 Task: Add Megafood Men 55+ Multivitamin to the cart.
Action: Mouse moved to (326, 178)
Screenshot: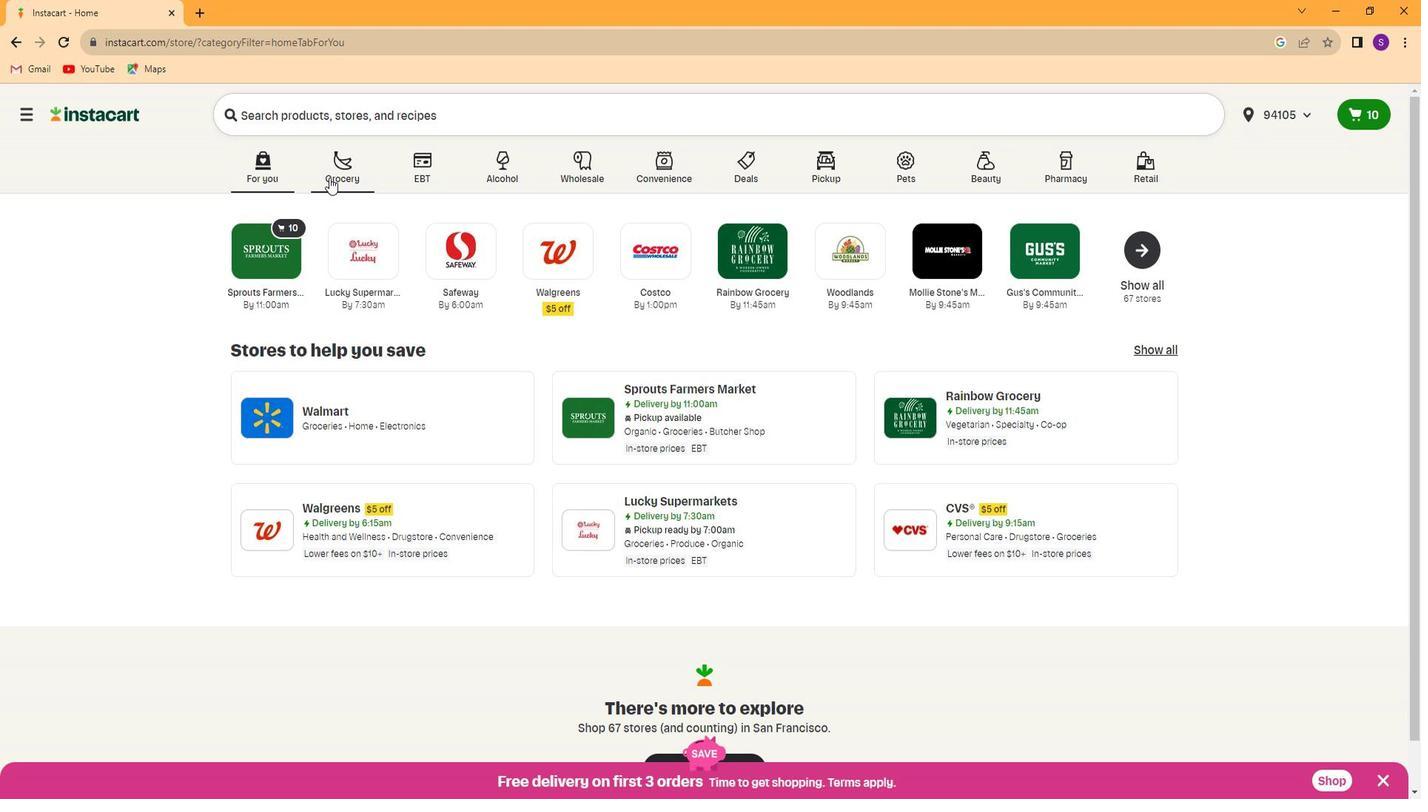 
Action: Mouse pressed left at (326, 178)
Screenshot: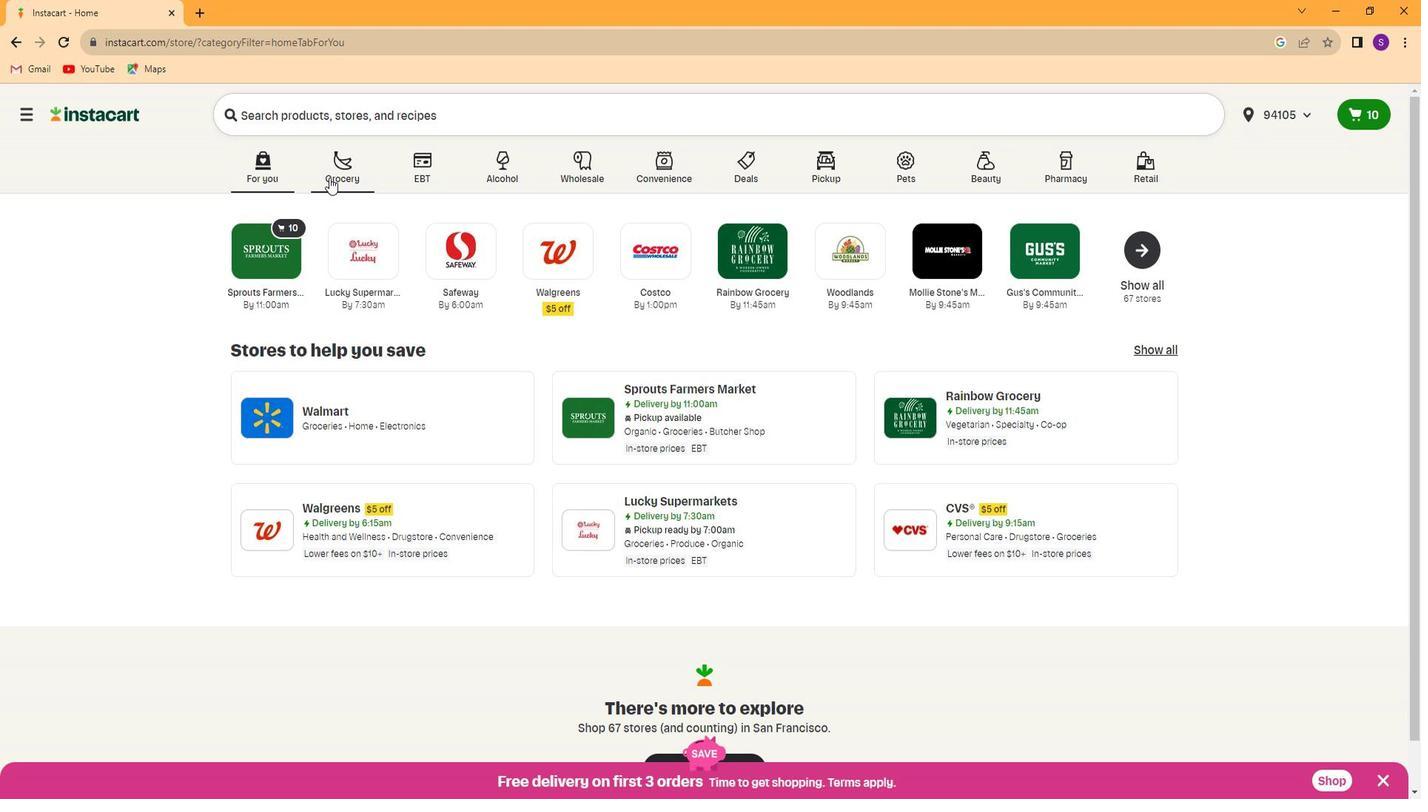 
Action: Mouse moved to (1013, 263)
Screenshot: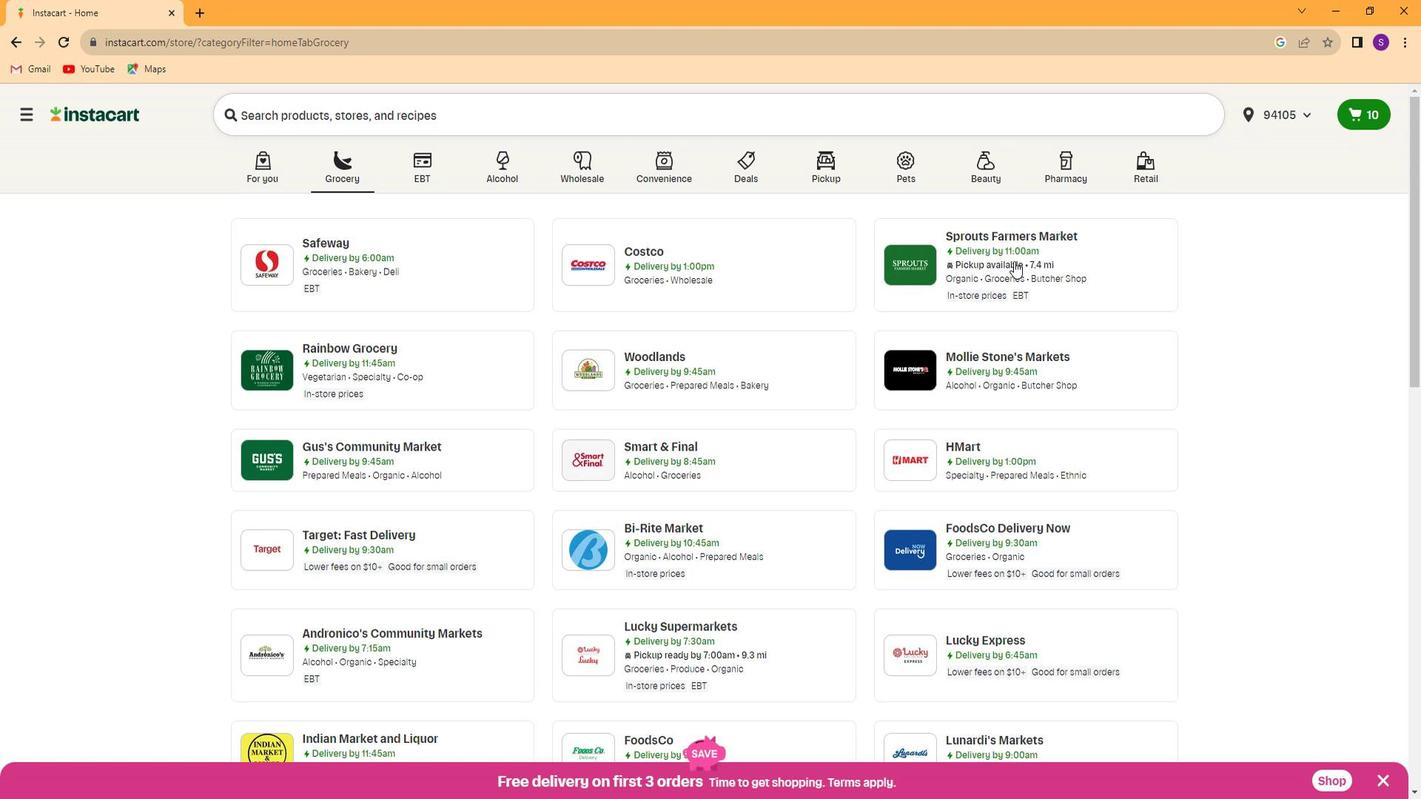 
Action: Mouse pressed left at (1013, 263)
Screenshot: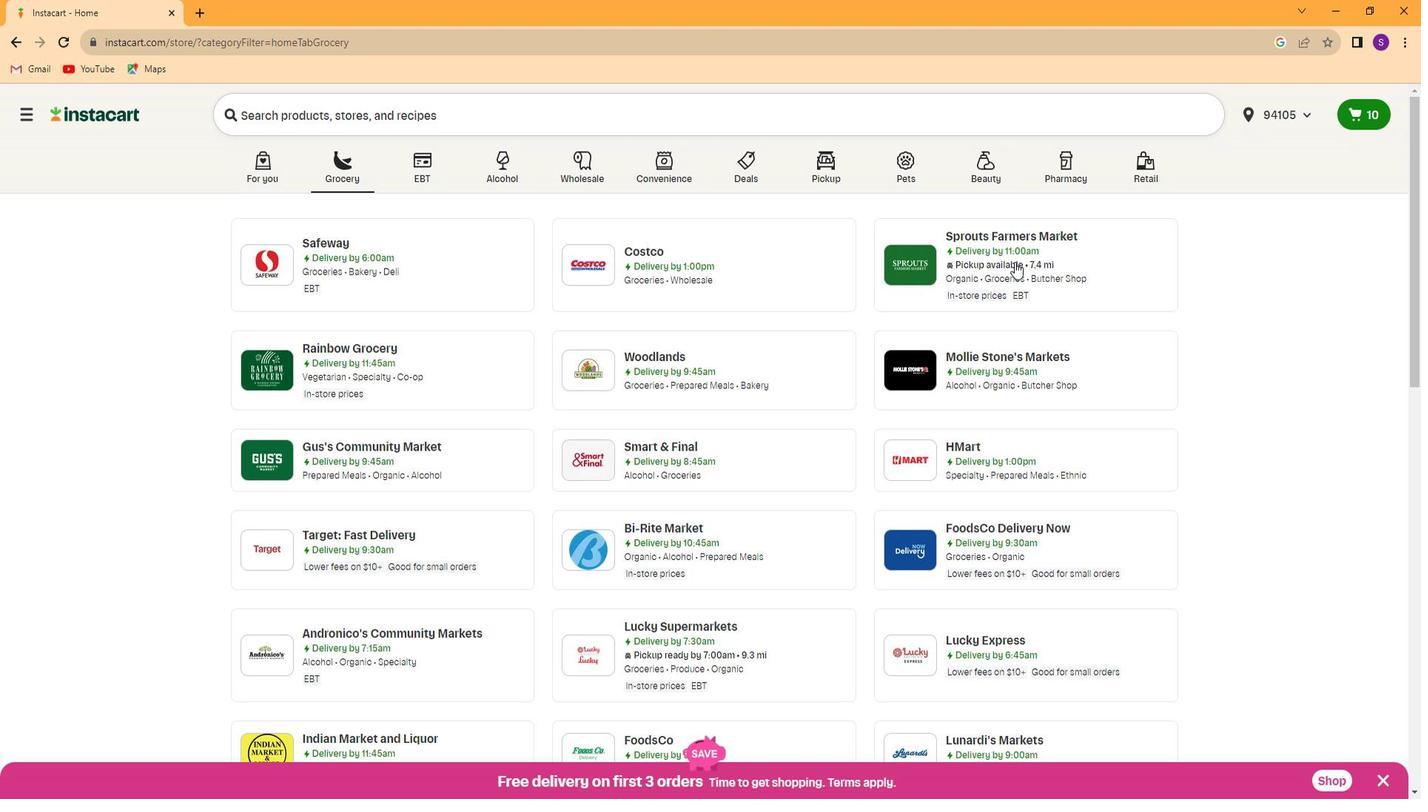 
Action: Mouse moved to (70, 596)
Screenshot: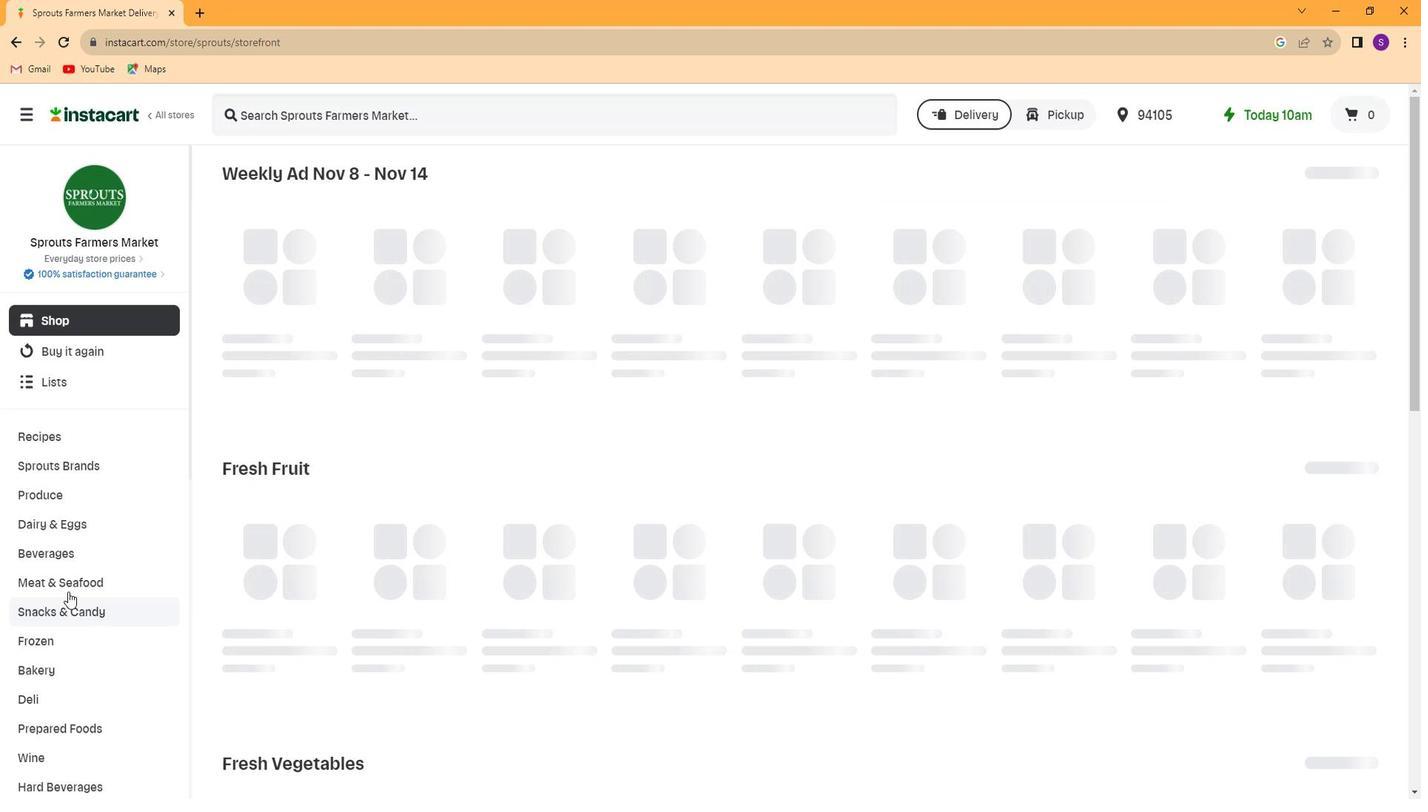 
Action: Mouse scrolled (70, 596) with delta (0, 0)
Screenshot: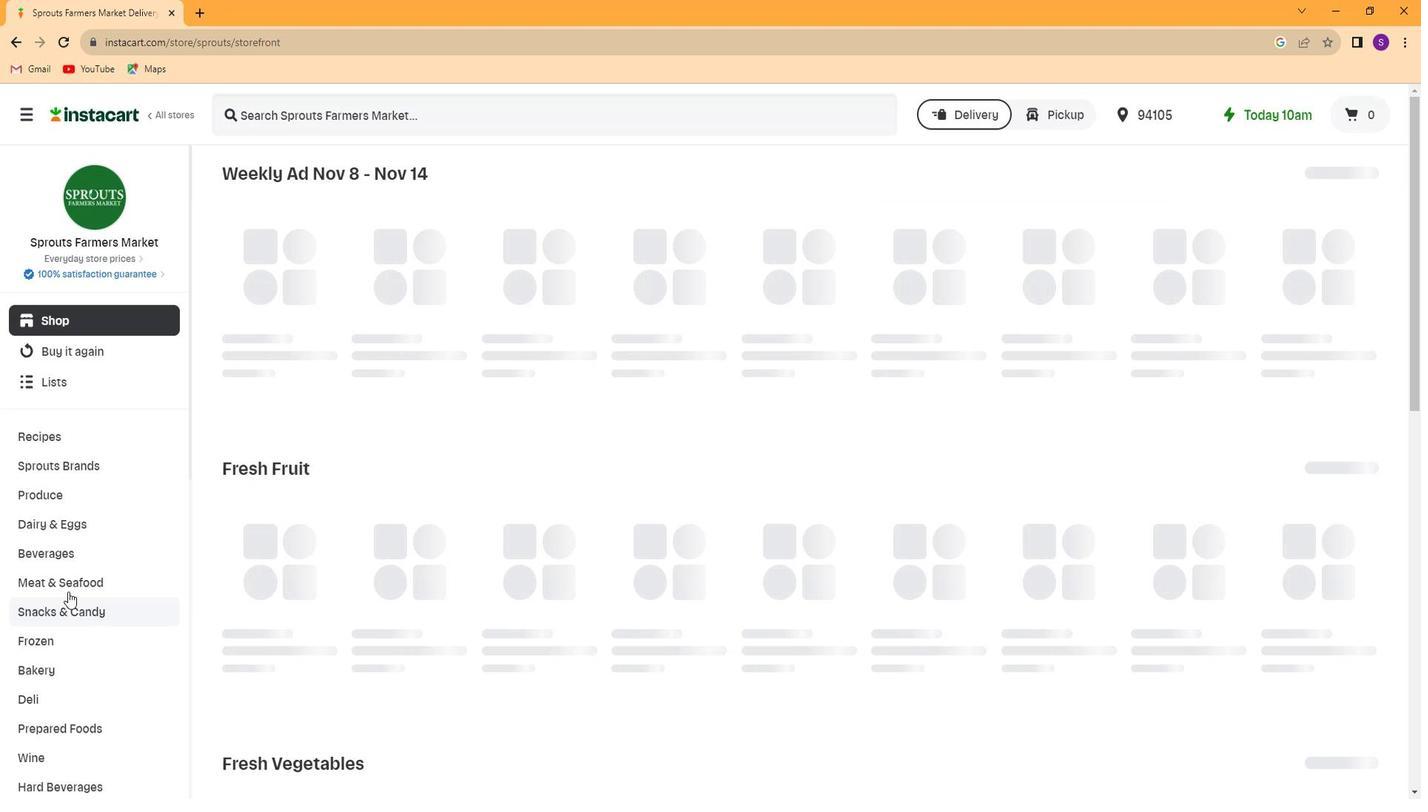 
Action: Mouse moved to (45, 589)
Screenshot: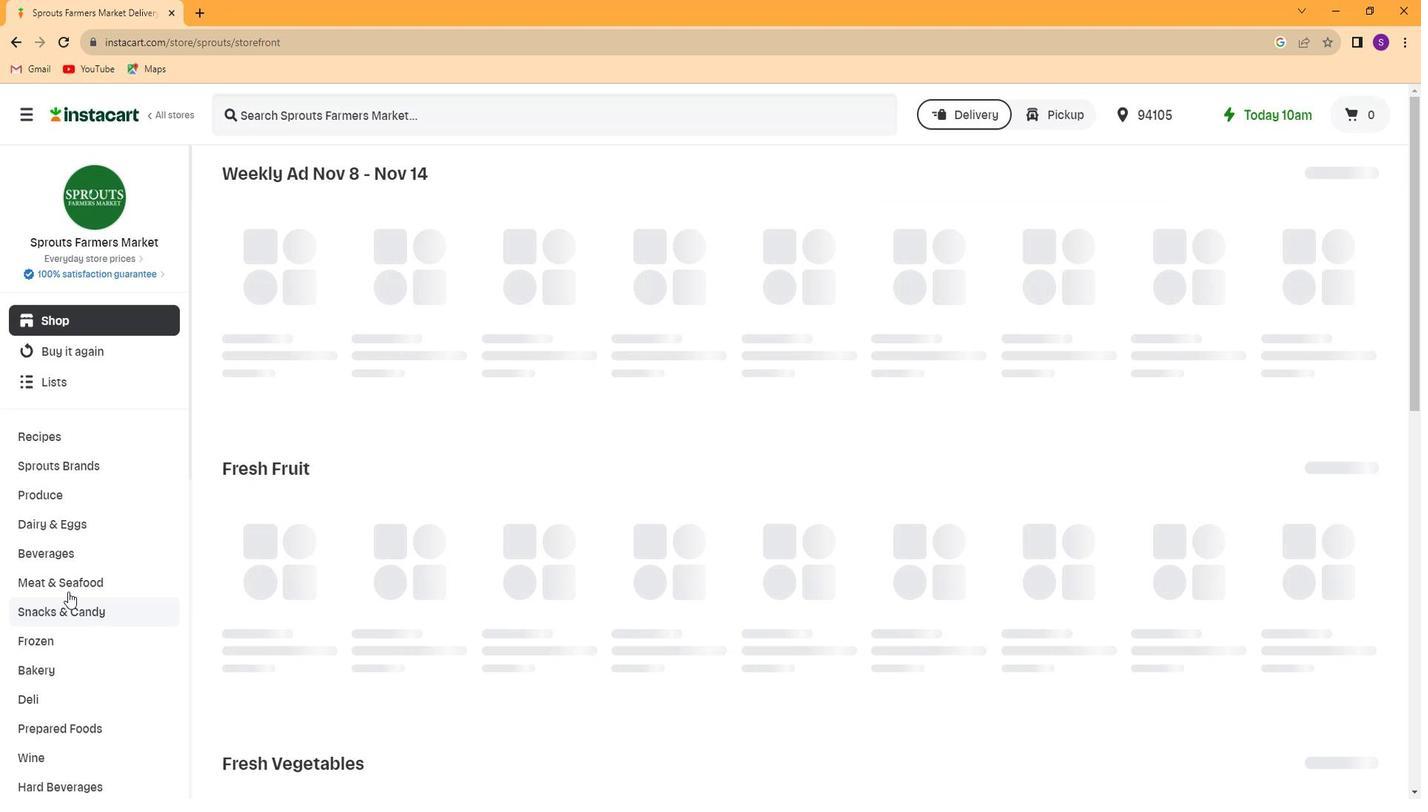 
Action: Mouse scrolled (45, 588) with delta (0, -1)
Screenshot: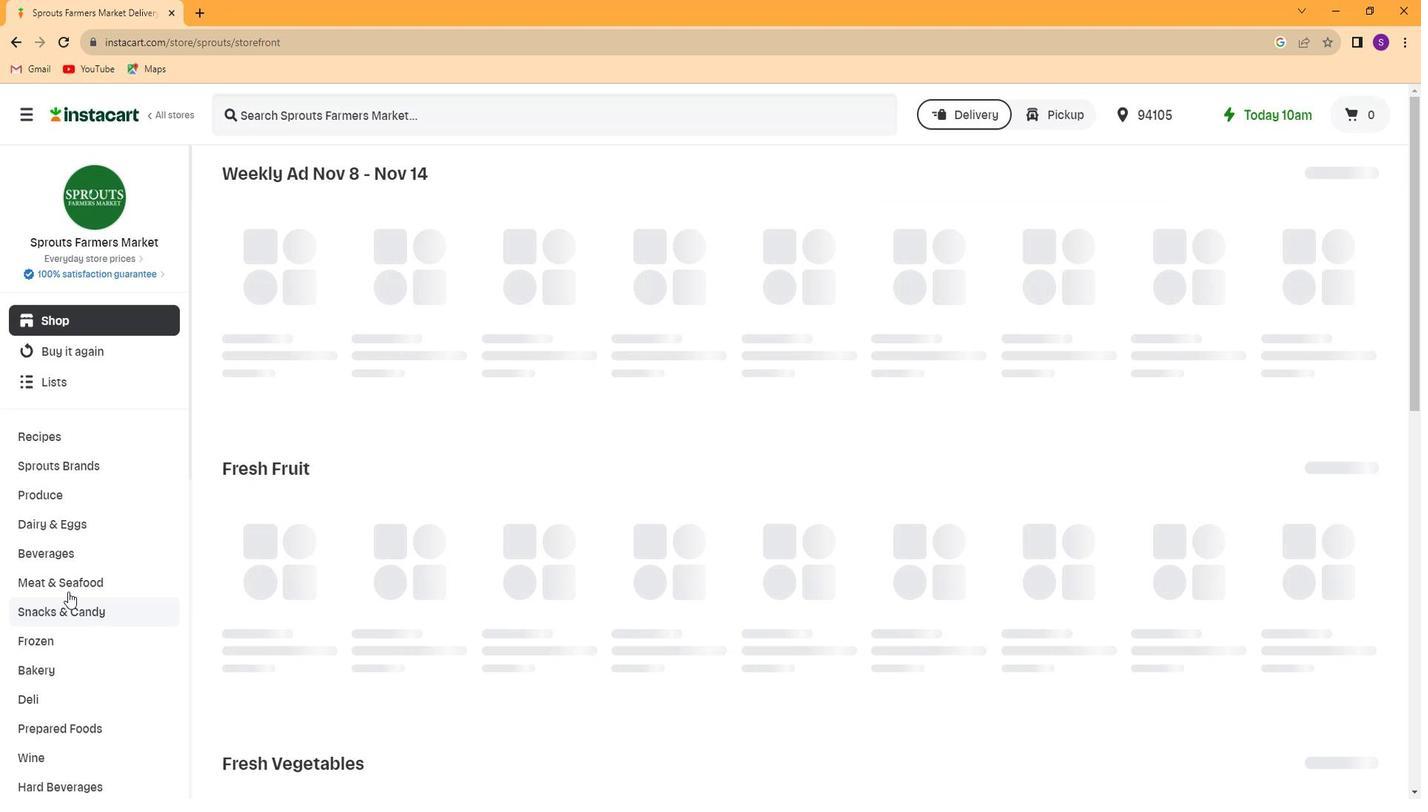 
Action: Mouse moved to (42, 588)
Screenshot: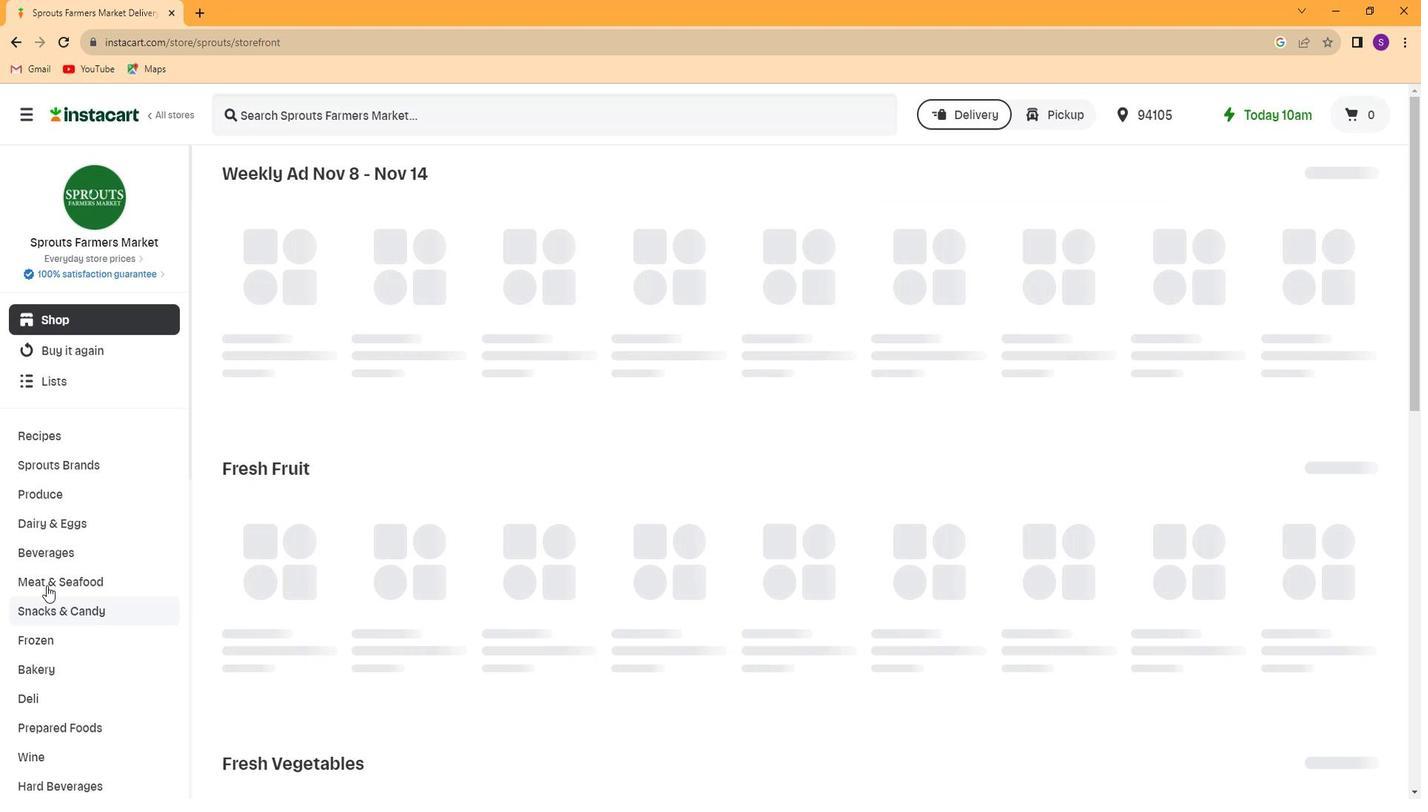 
Action: Mouse scrolled (42, 587) with delta (0, 0)
Screenshot: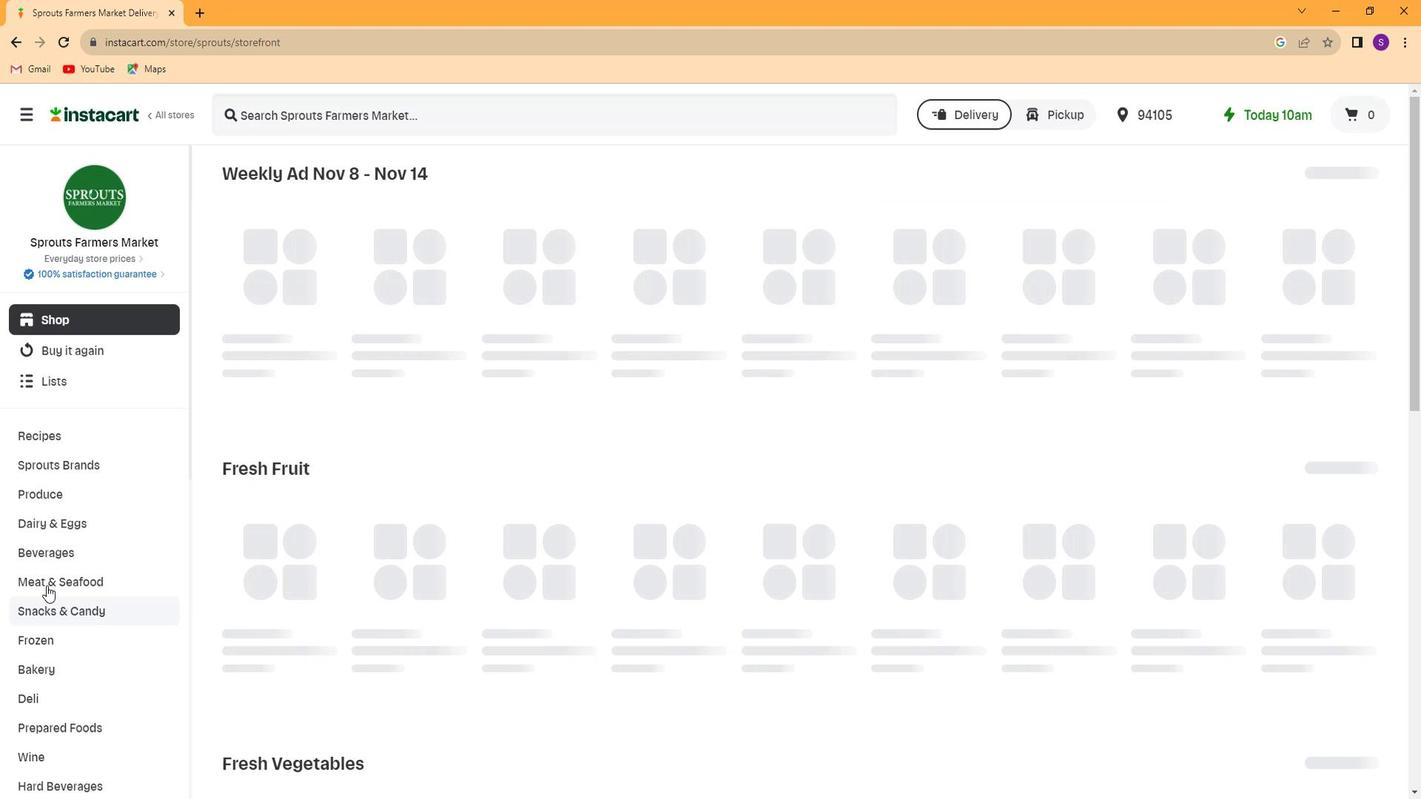 
Action: Mouse scrolled (42, 587) with delta (0, 0)
Screenshot: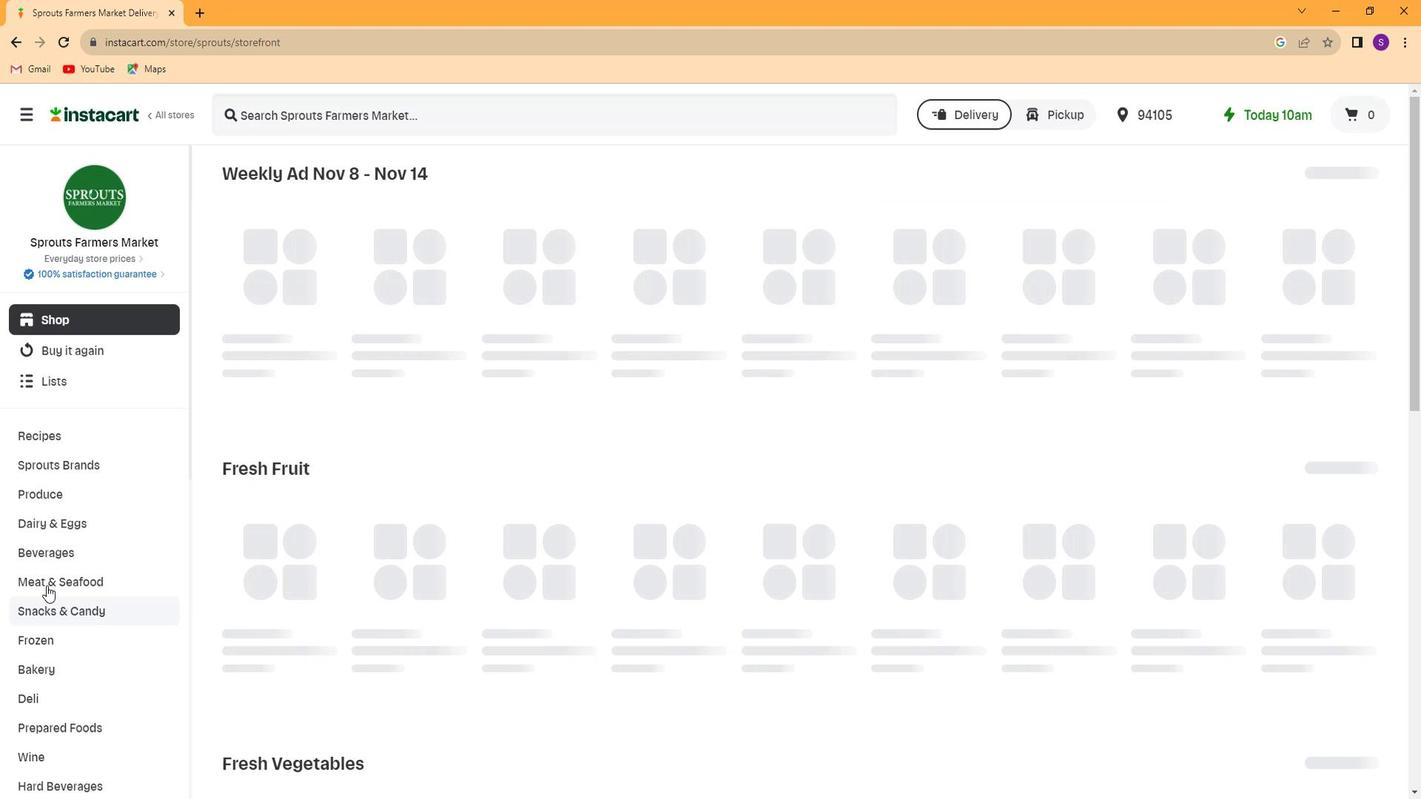 
Action: Mouse scrolled (42, 587) with delta (0, 0)
Screenshot: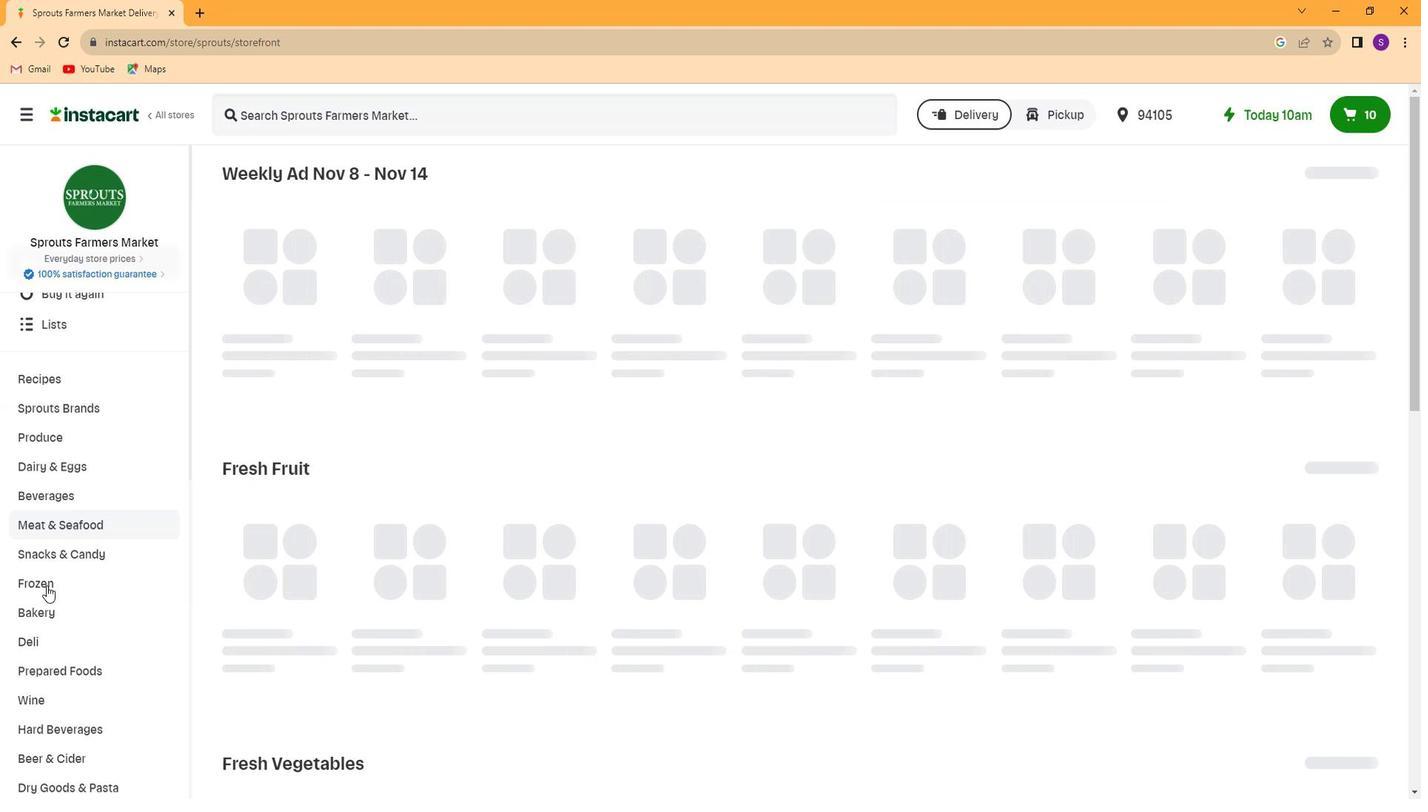 
Action: Mouse scrolled (42, 587) with delta (0, 0)
Screenshot: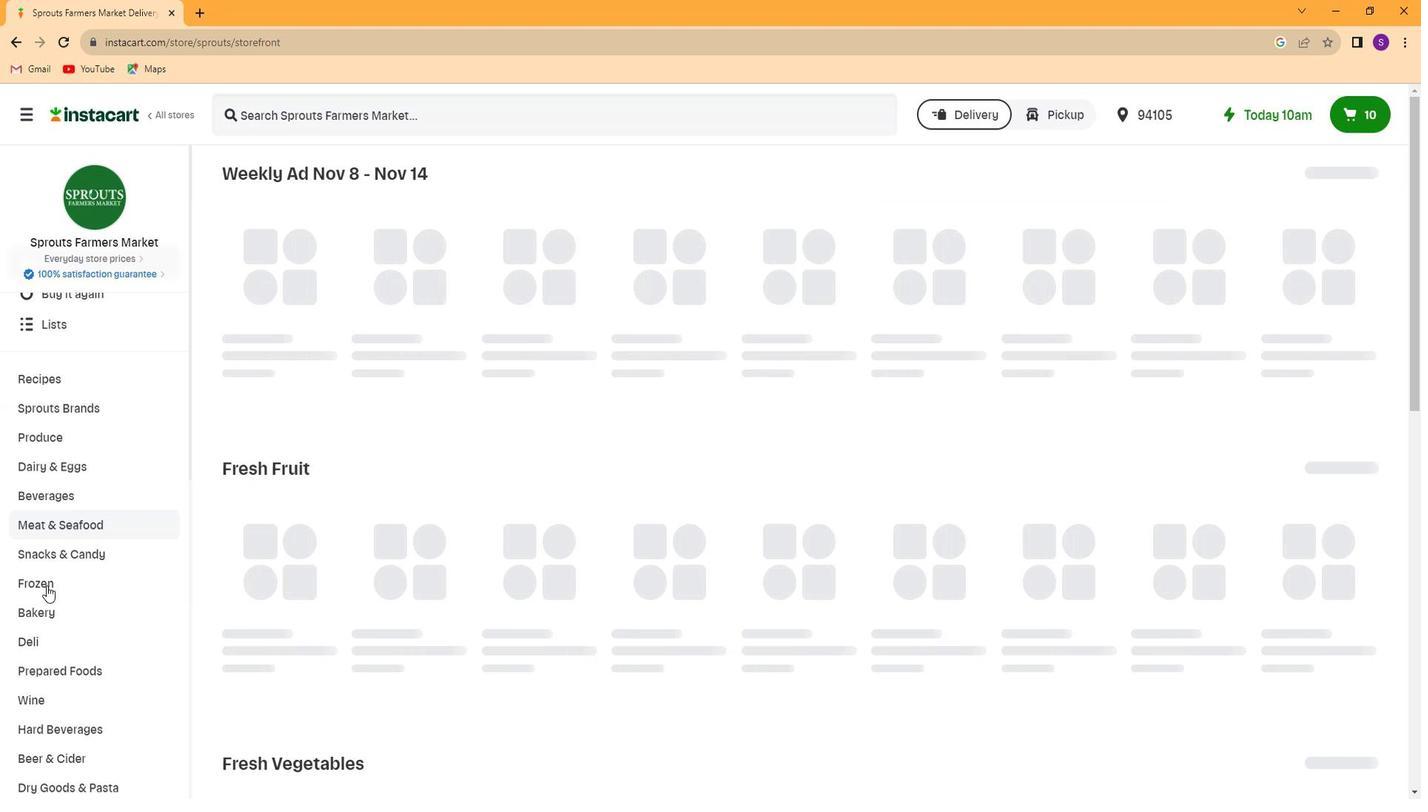 
Action: Mouse scrolled (42, 587) with delta (0, 0)
Screenshot: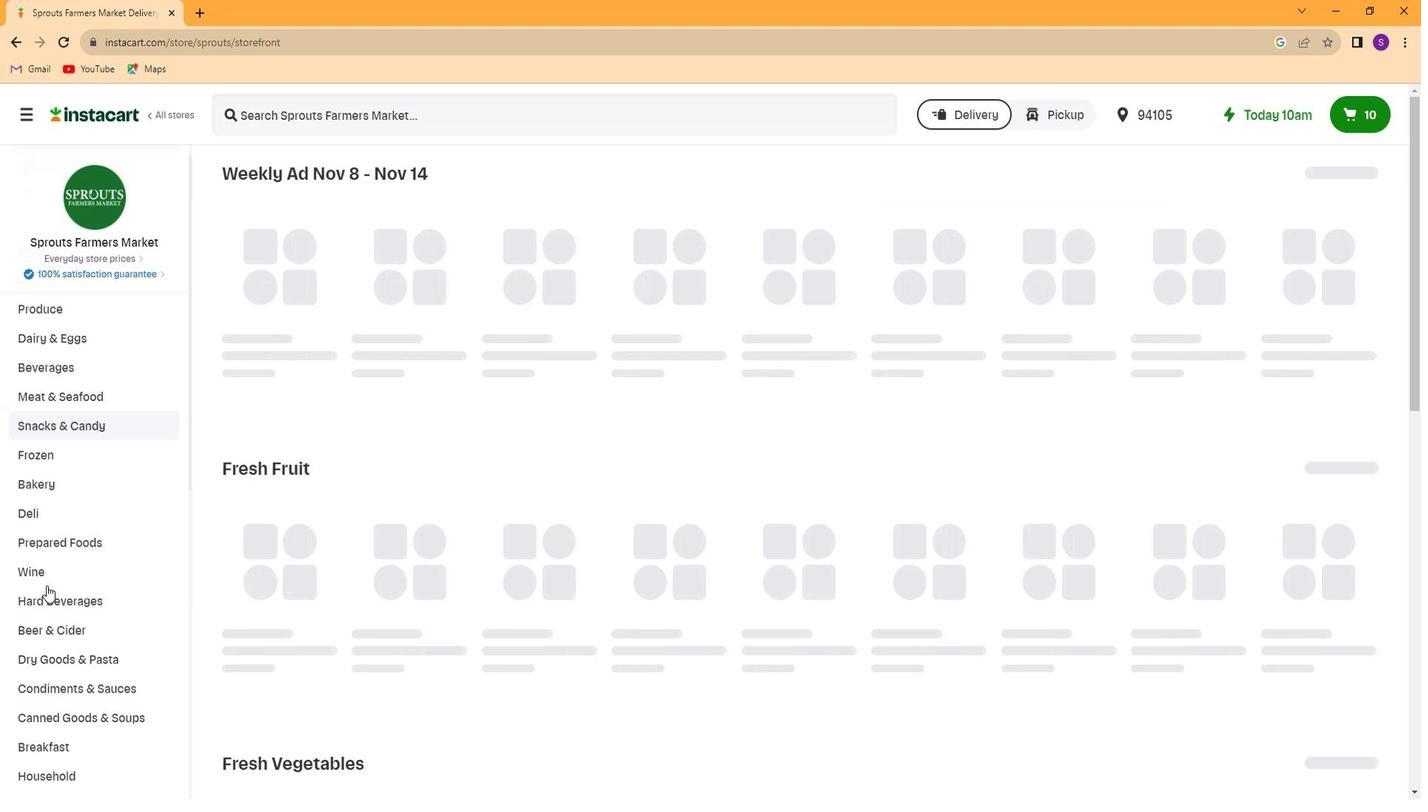 
Action: Mouse scrolled (42, 587) with delta (0, 0)
Screenshot: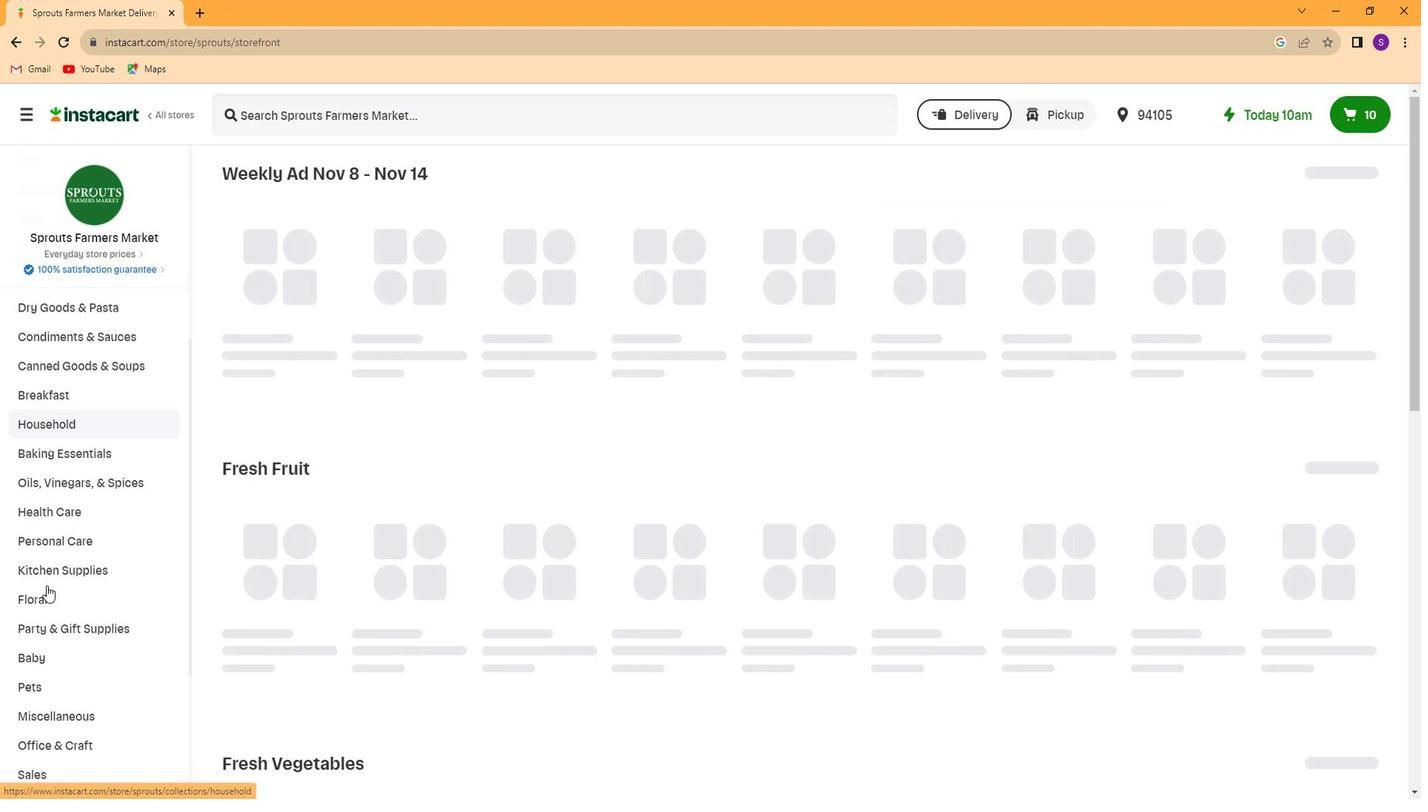 
Action: Mouse scrolled (42, 587) with delta (0, 0)
Screenshot: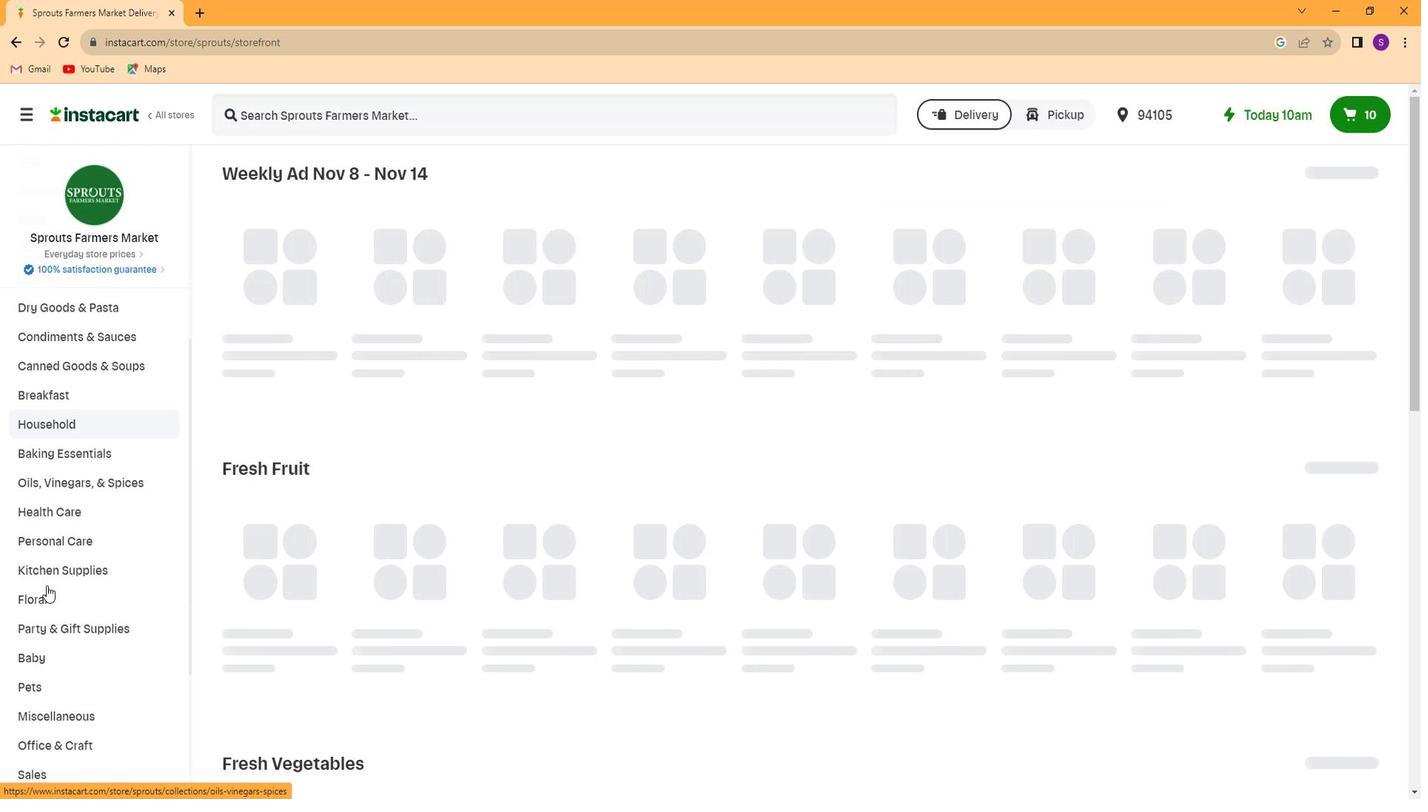 
Action: Mouse scrolled (42, 587) with delta (0, 0)
Screenshot: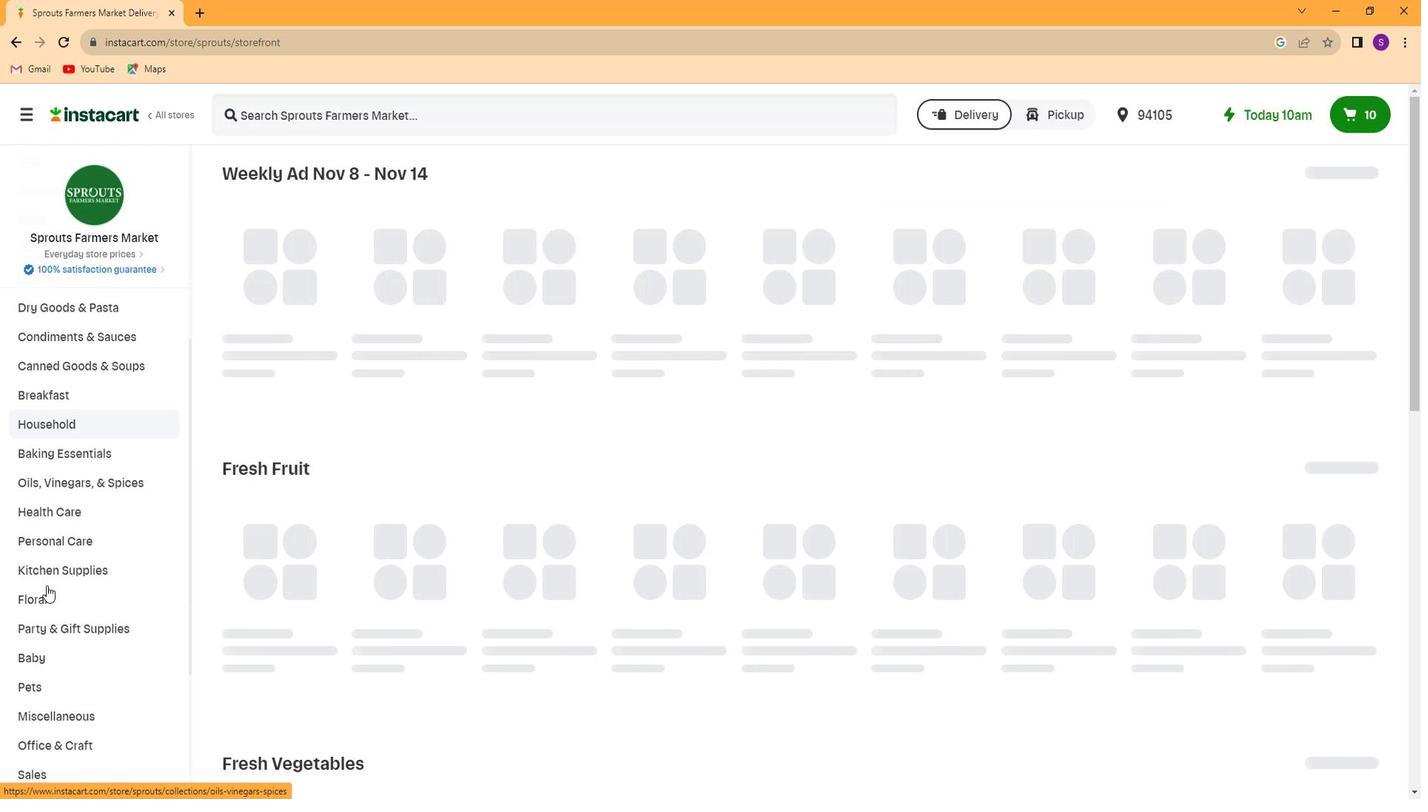
Action: Mouse moved to (39, 588)
Screenshot: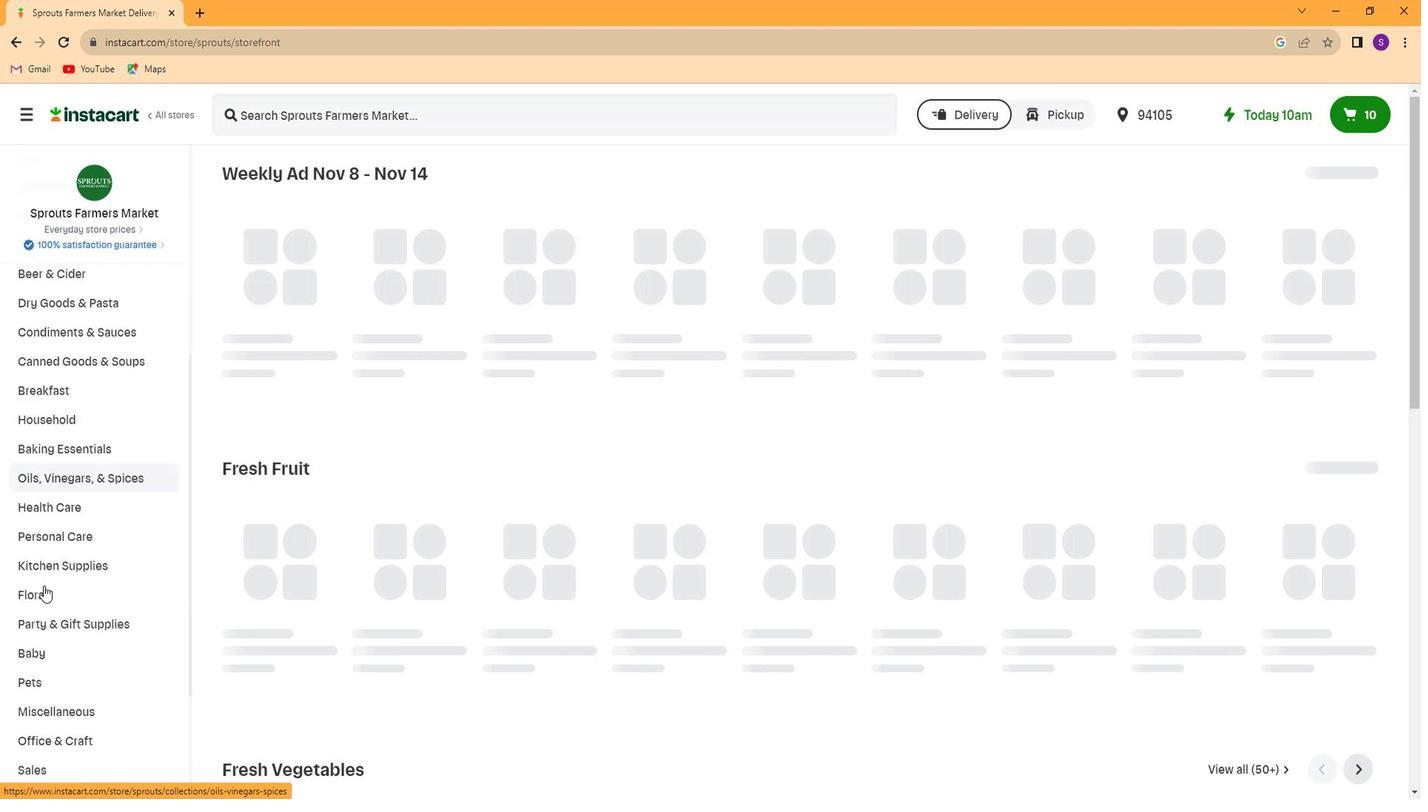 
Action: Mouse scrolled (39, 587) with delta (0, 0)
Screenshot: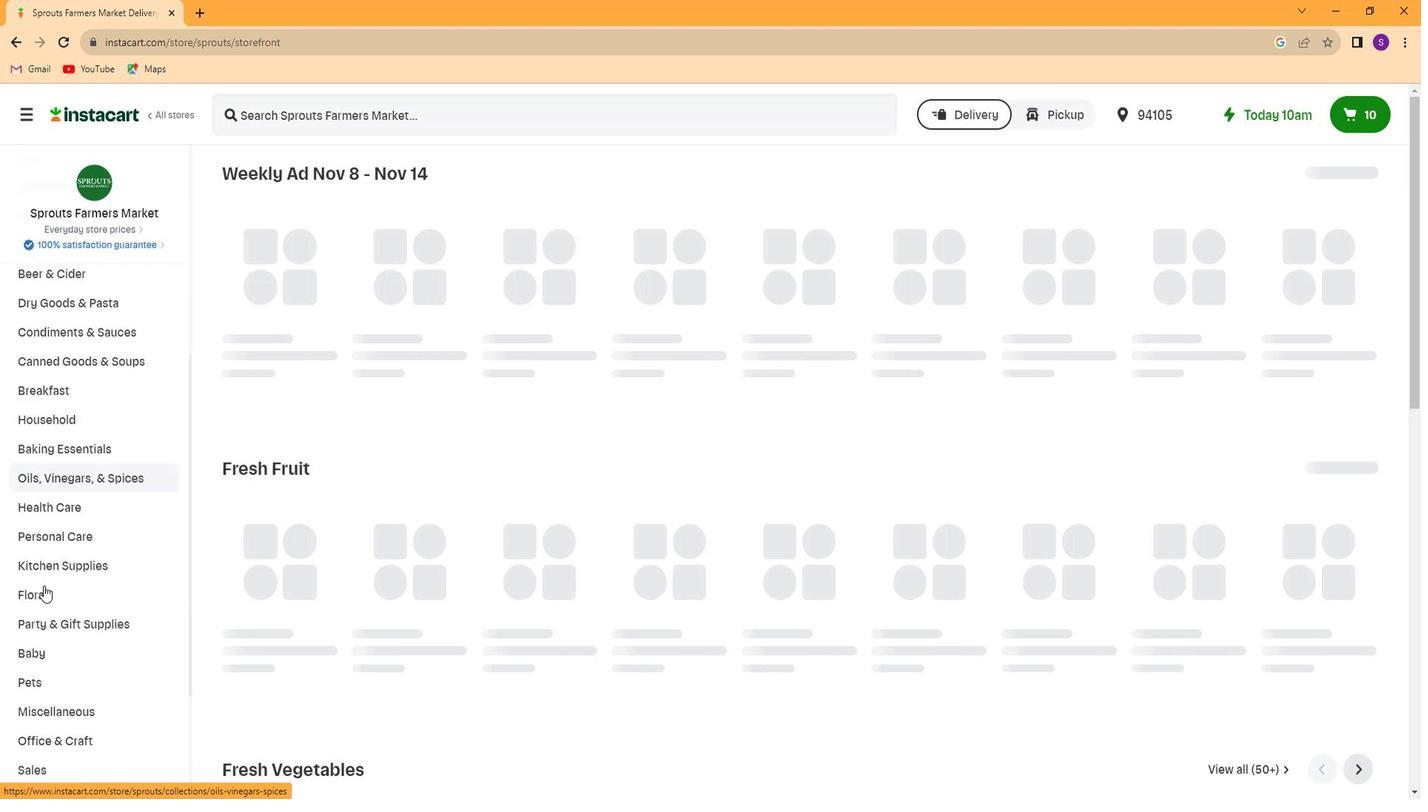 
Action: Mouse moved to (38, 588)
Screenshot: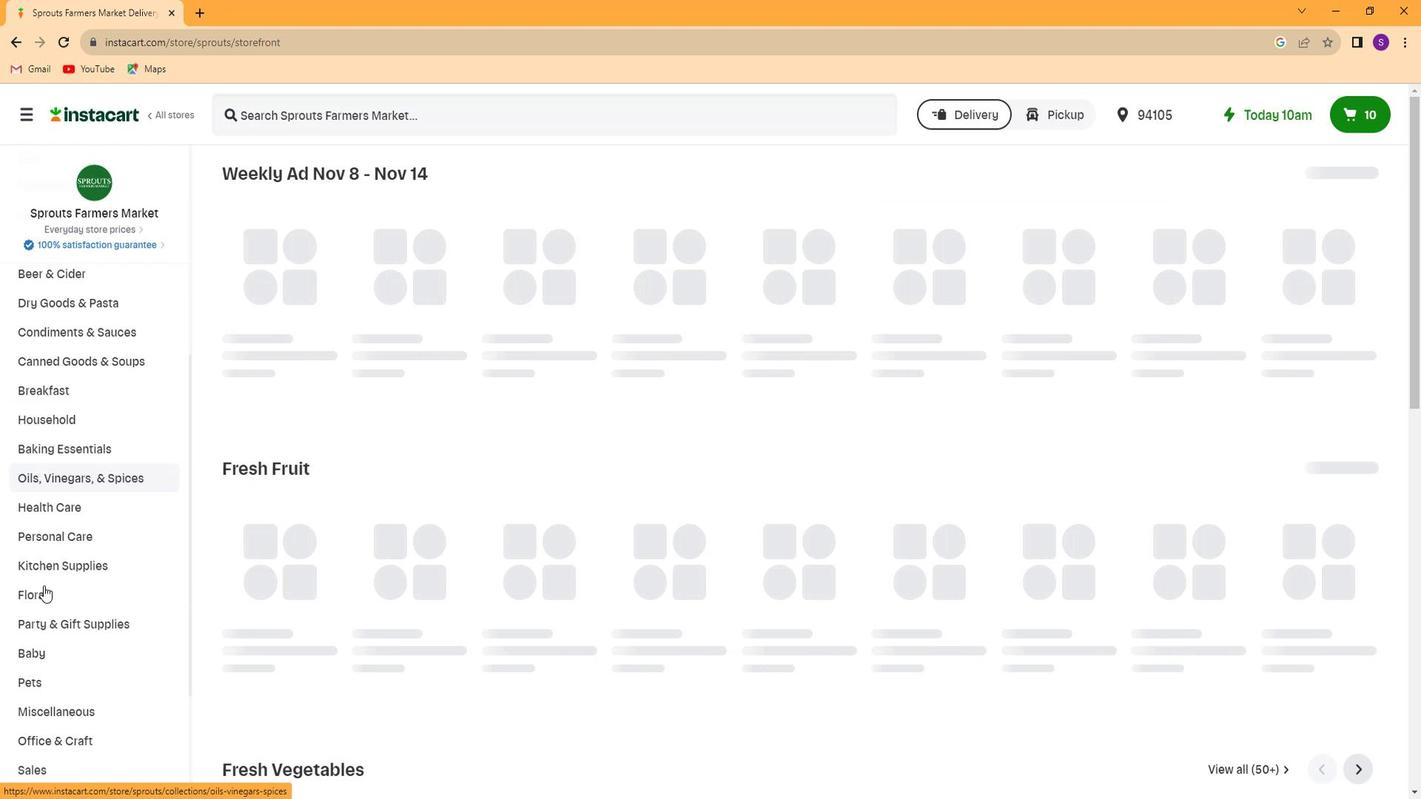 
Action: Mouse scrolled (38, 587) with delta (0, 0)
Screenshot: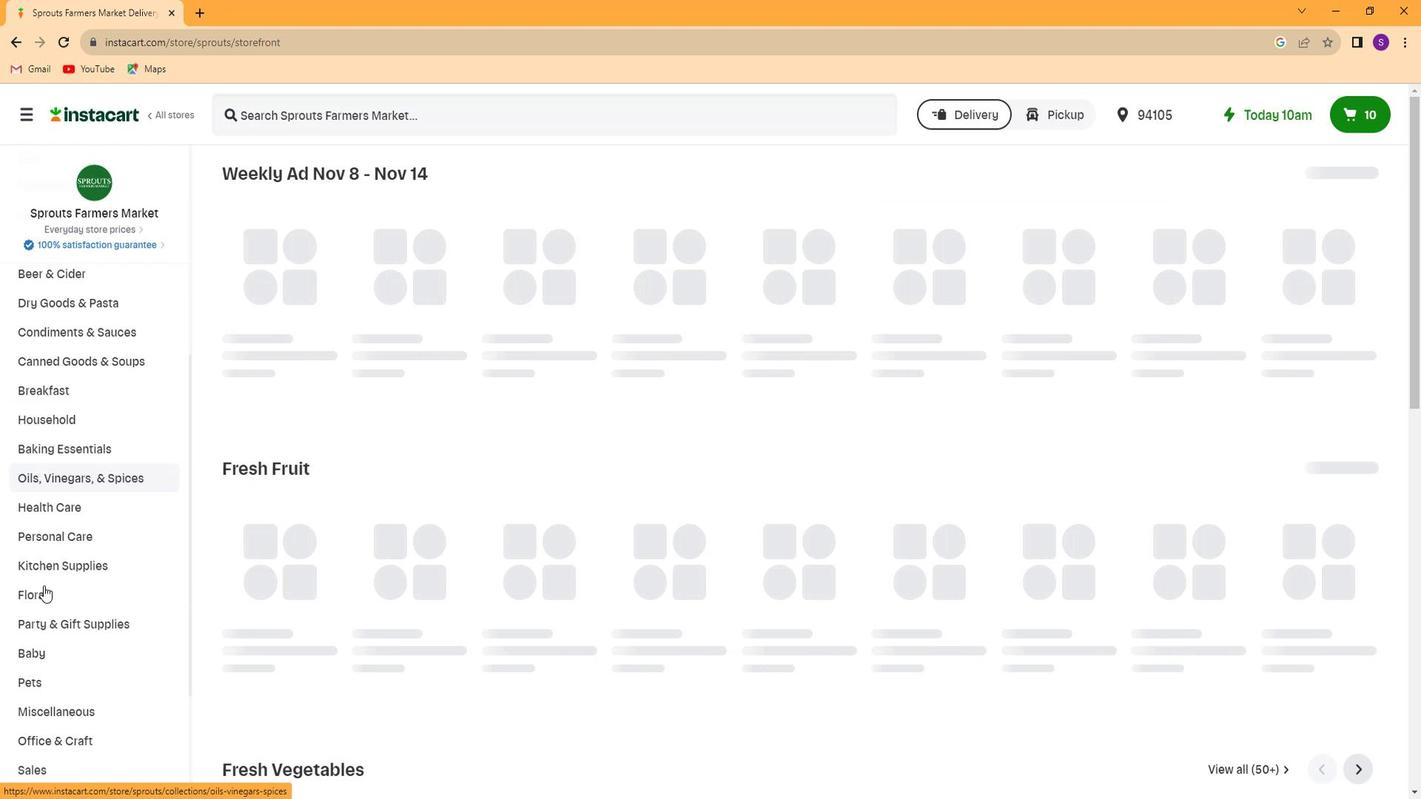 
Action: Mouse moved to (34, 586)
Screenshot: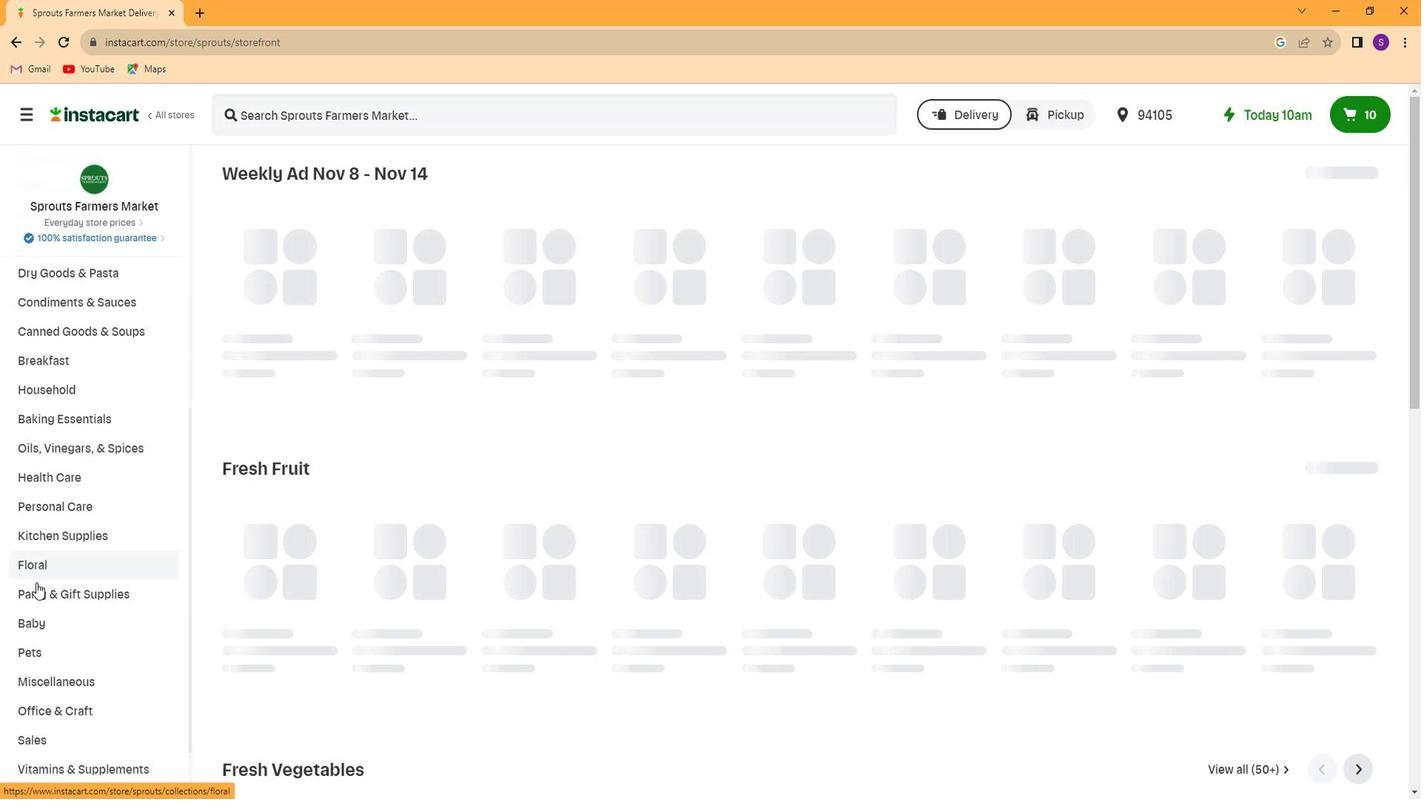 
Action: Mouse scrolled (34, 585) with delta (0, 0)
Screenshot: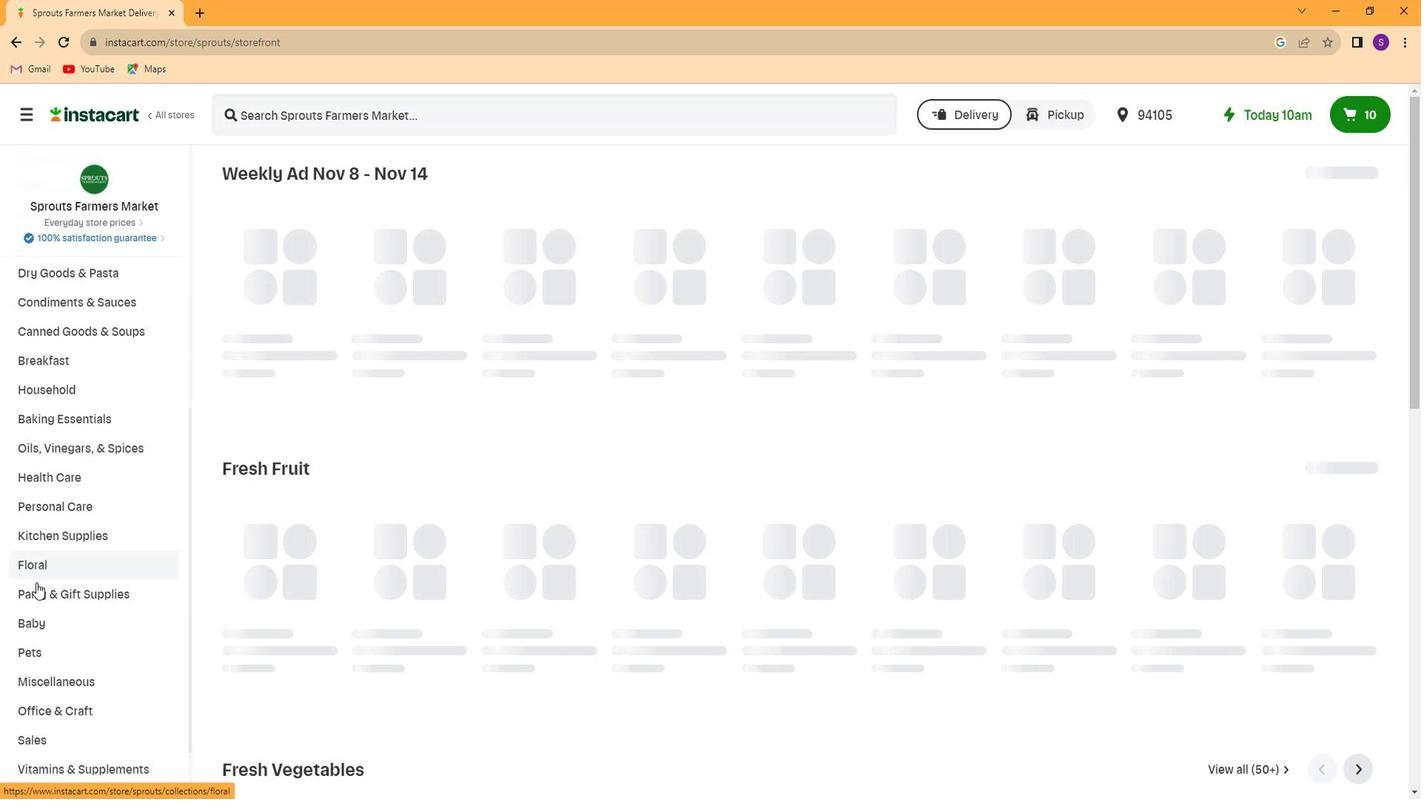 
Action: Mouse moved to (31, 584)
Screenshot: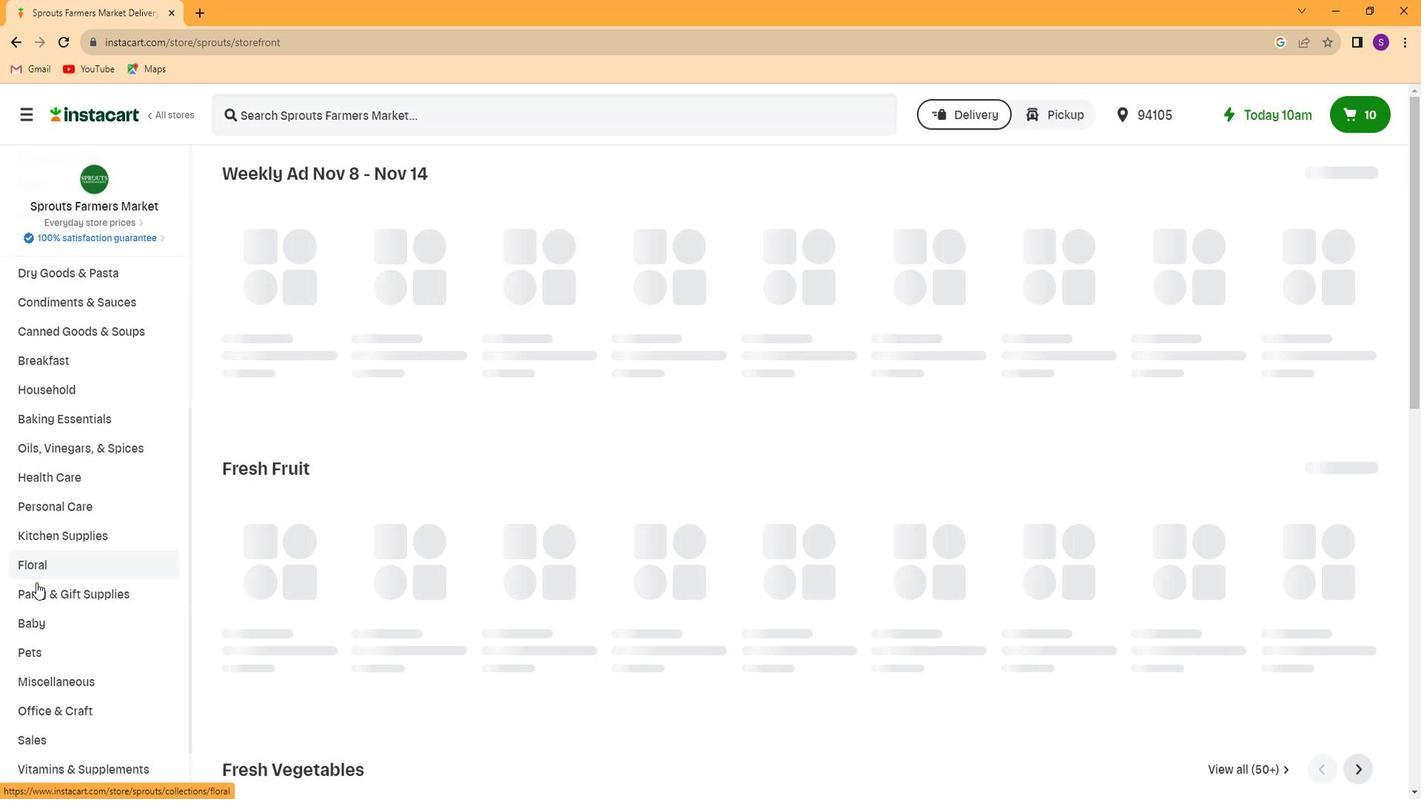 
Action: Mouse scrolled (31, 583) with delta (0, 0)
Screenshot: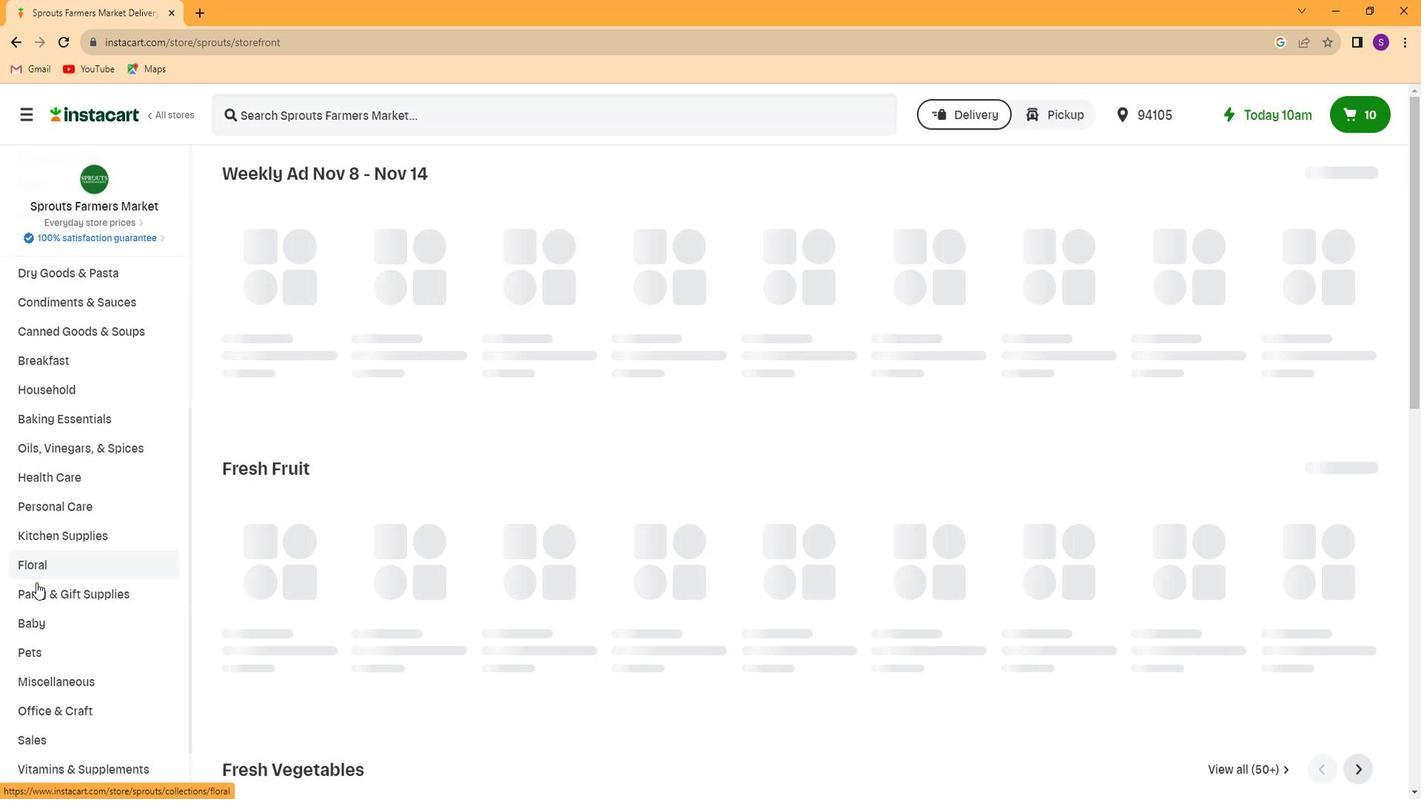 
Action: Mouse moved to (97, 719)
Screenshot: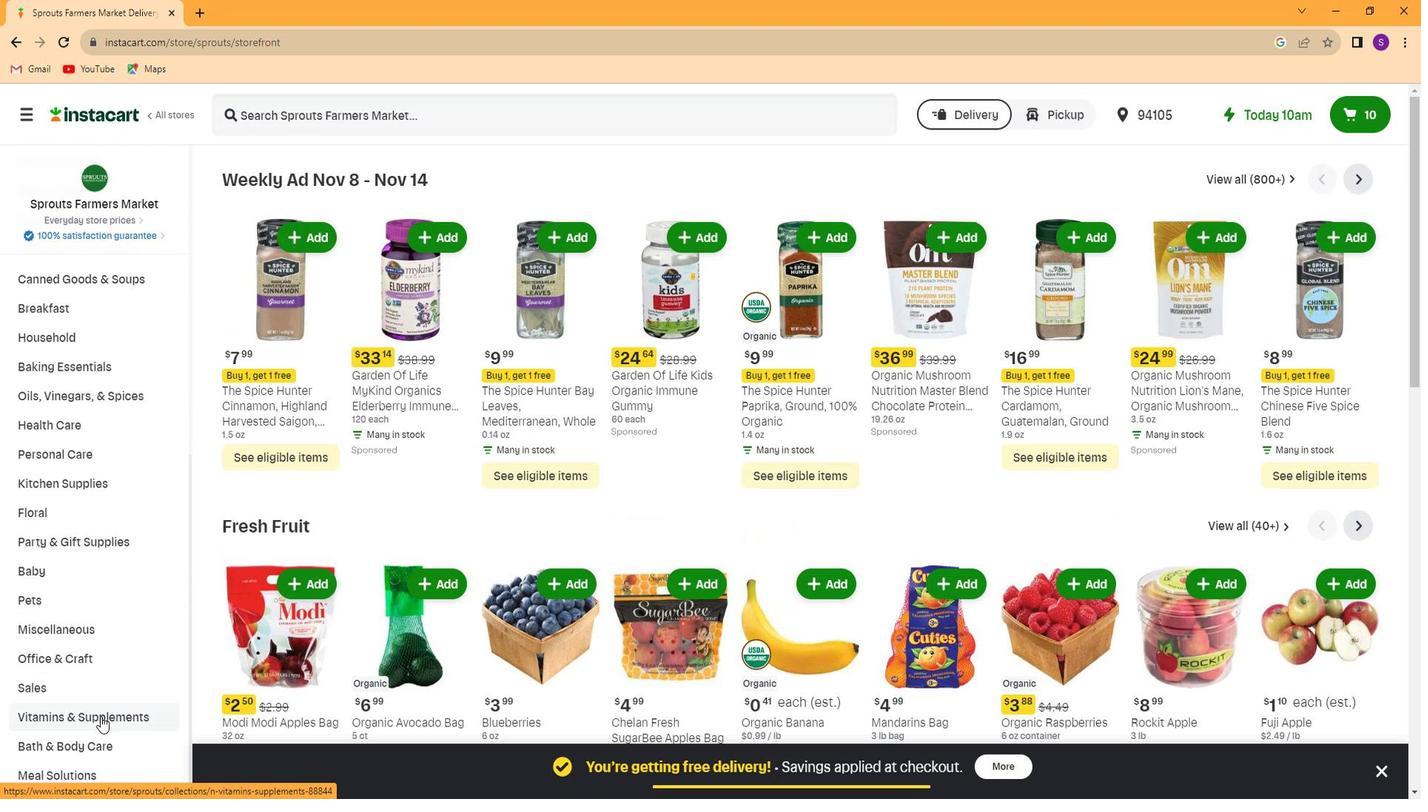 
Action: Mouse pressed left at (97, 719)
Screenshot: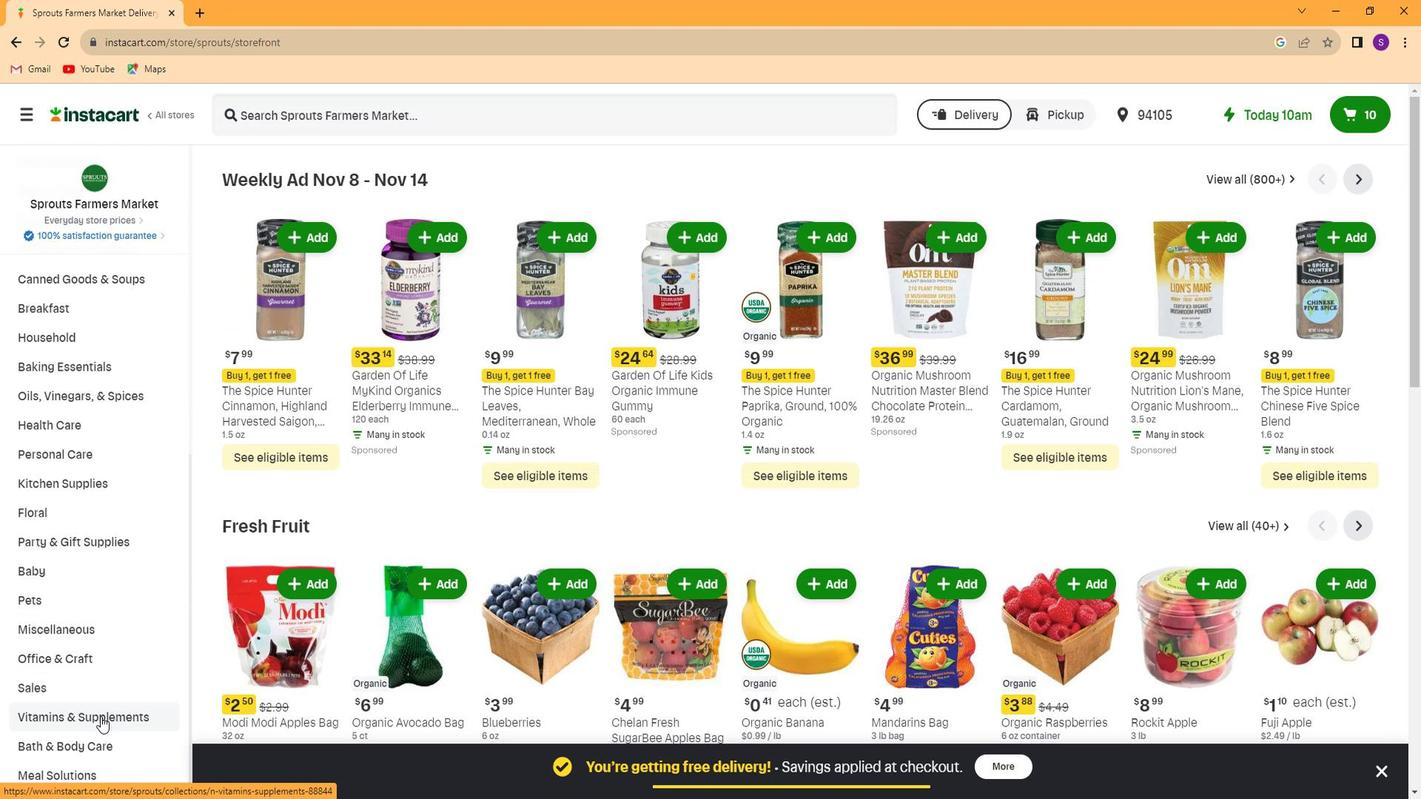 
Action: Mouse moved to (69, 502)
Screenshot: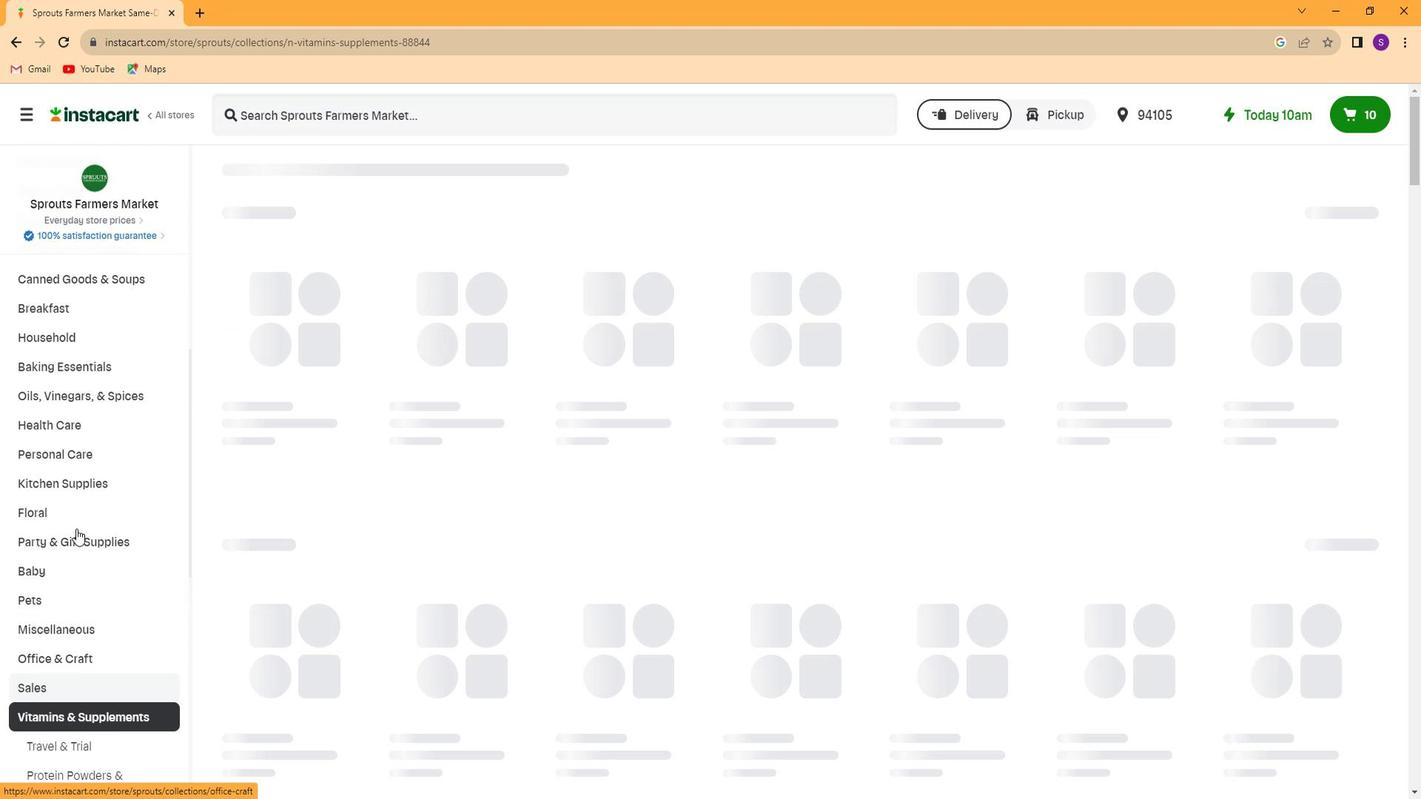 
Action: Mouse scrolled (69, 501) with delta (0, 0)
Screenshot: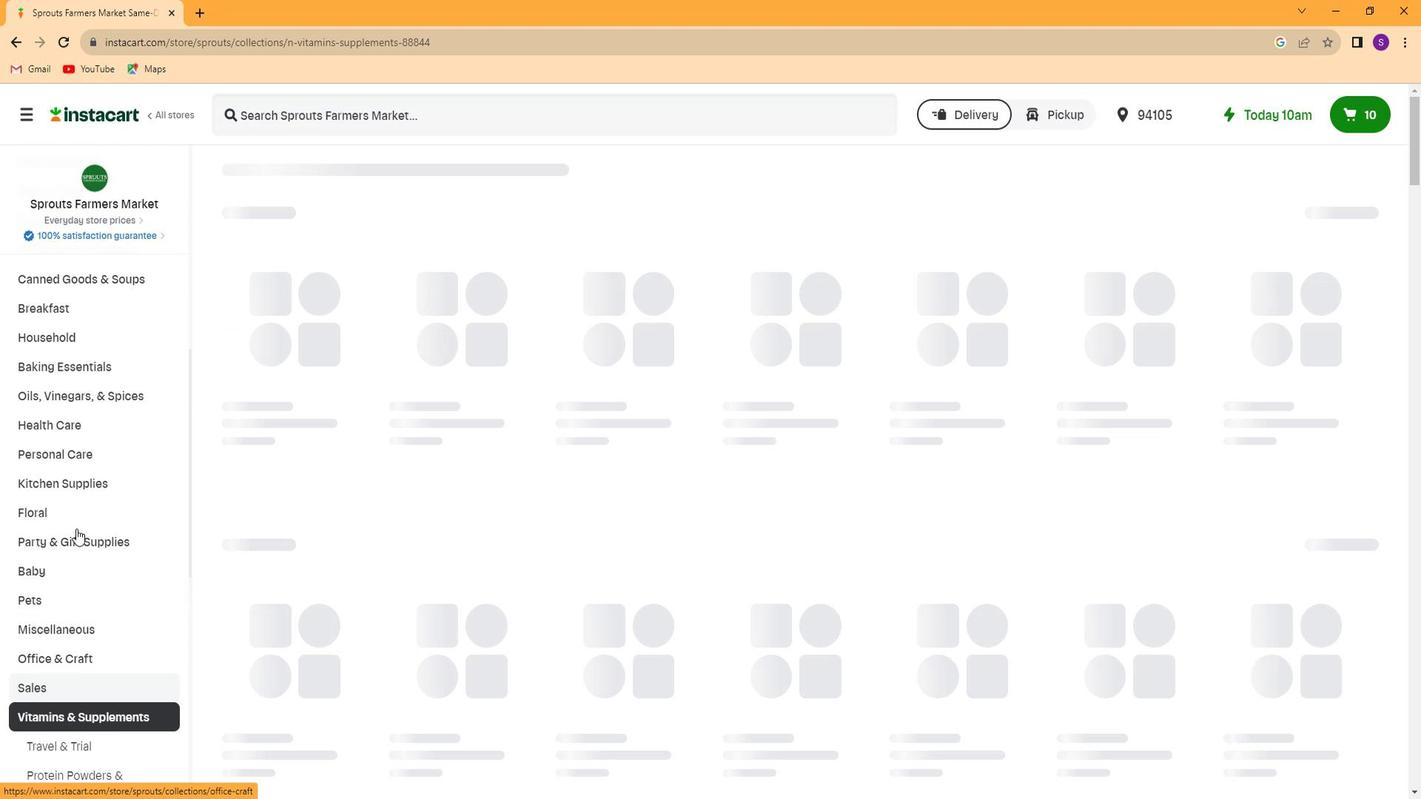 
Action: Mouse moved to (70, 497)
Screenshot: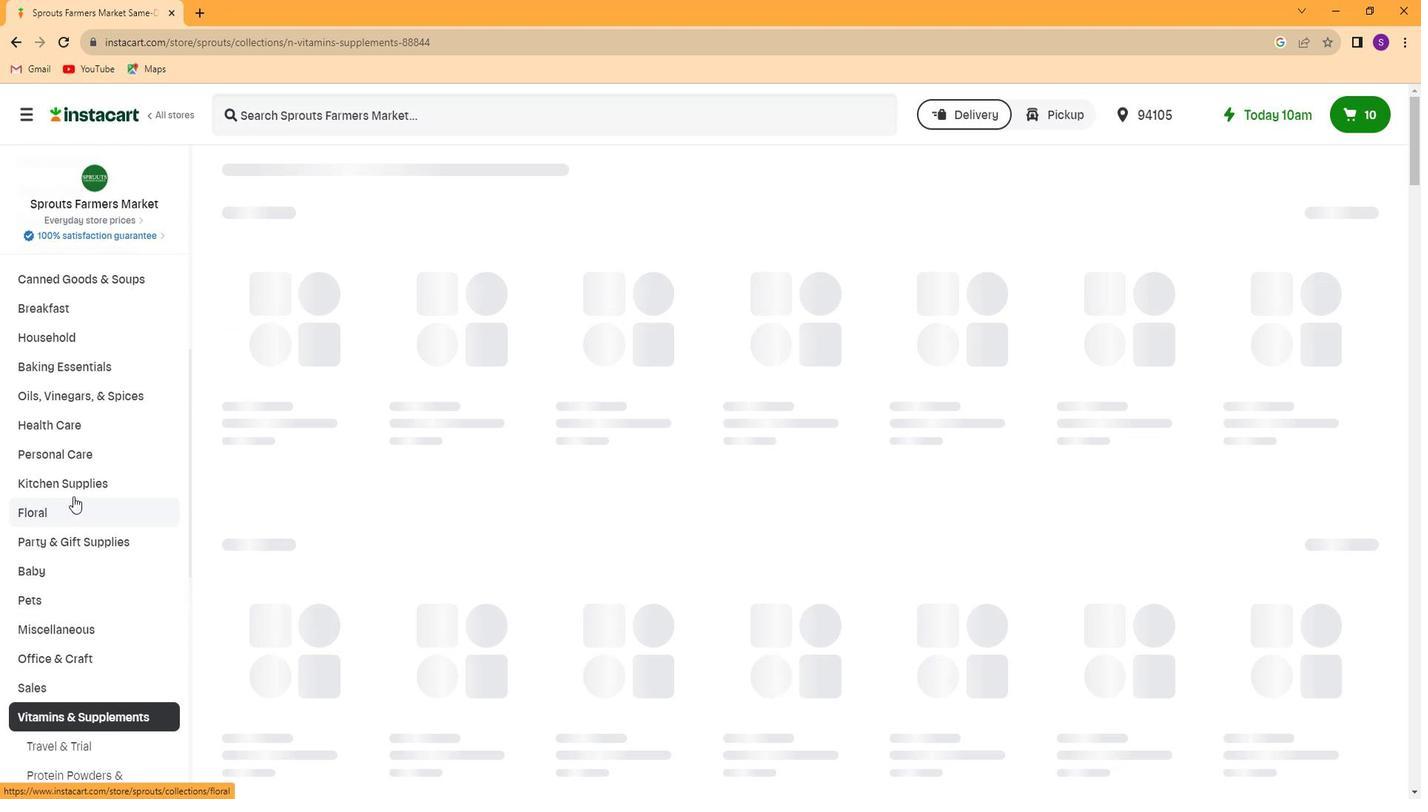 
Action: Mouse scrolled (70, 496) with delta (0, -1)
Screenshot: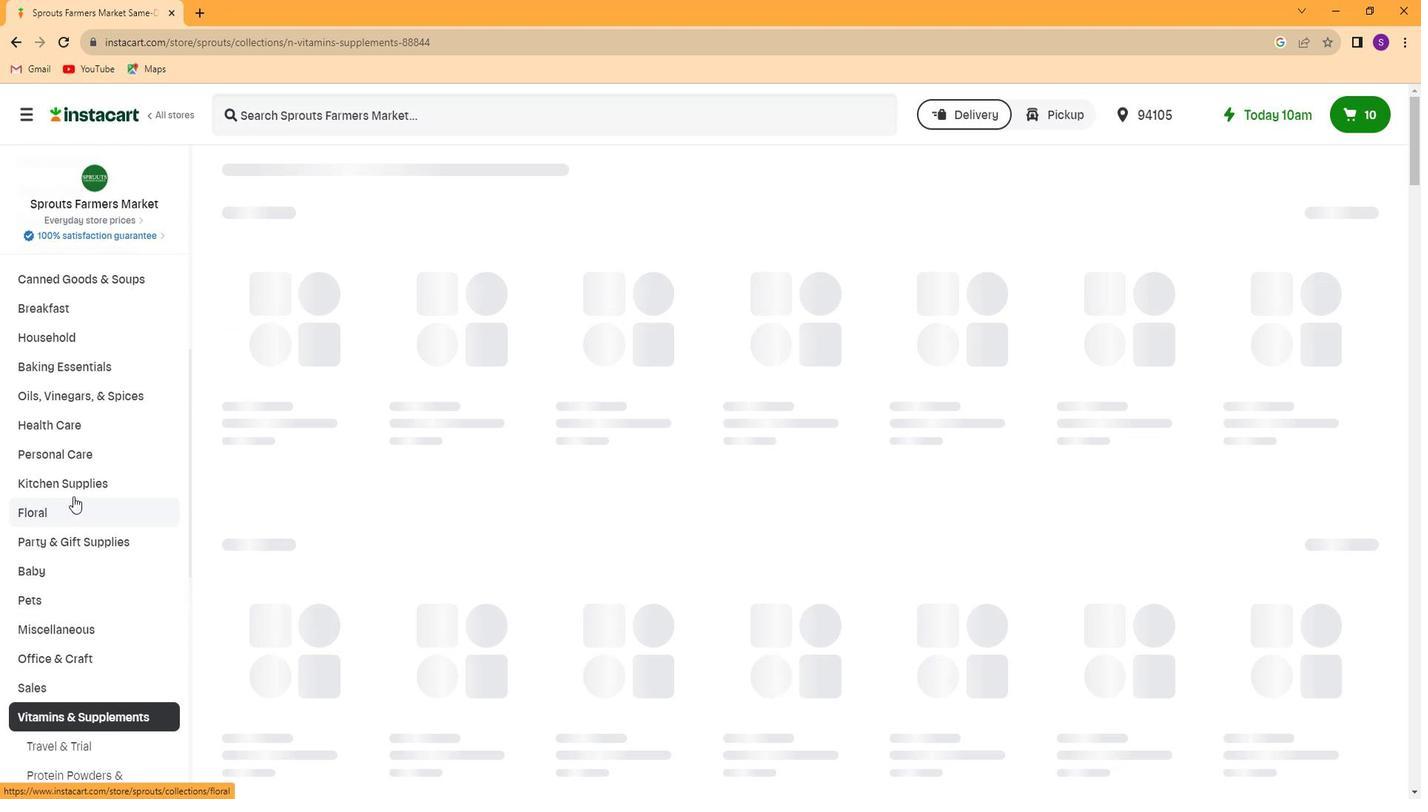 
Action: Mouse moved to (71, 493)
Screenshot: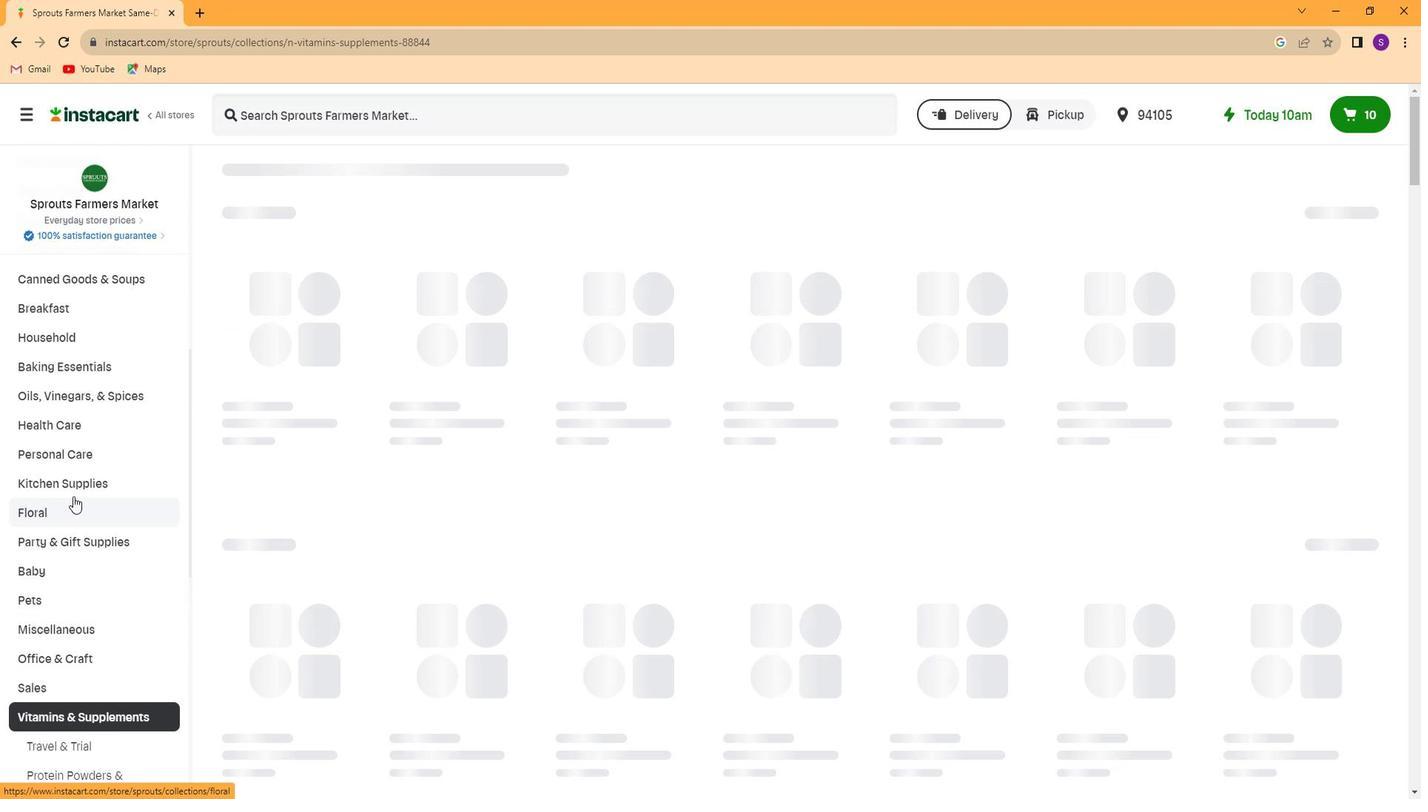 
Action: Mouse scrolled (71, 493) with delta (0, 0)
Screenshot: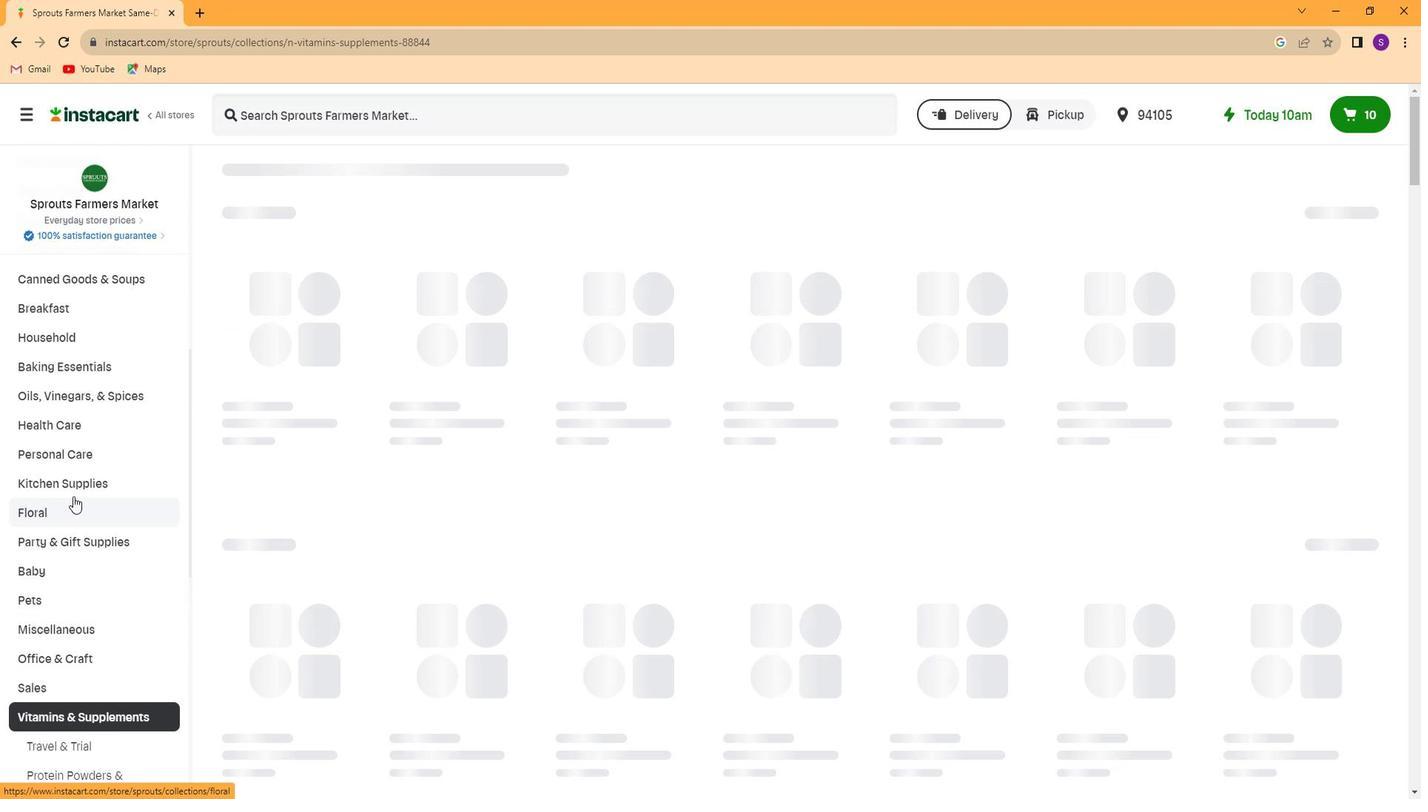 
Action: Mouse moved to (71, 489)
Screenshot: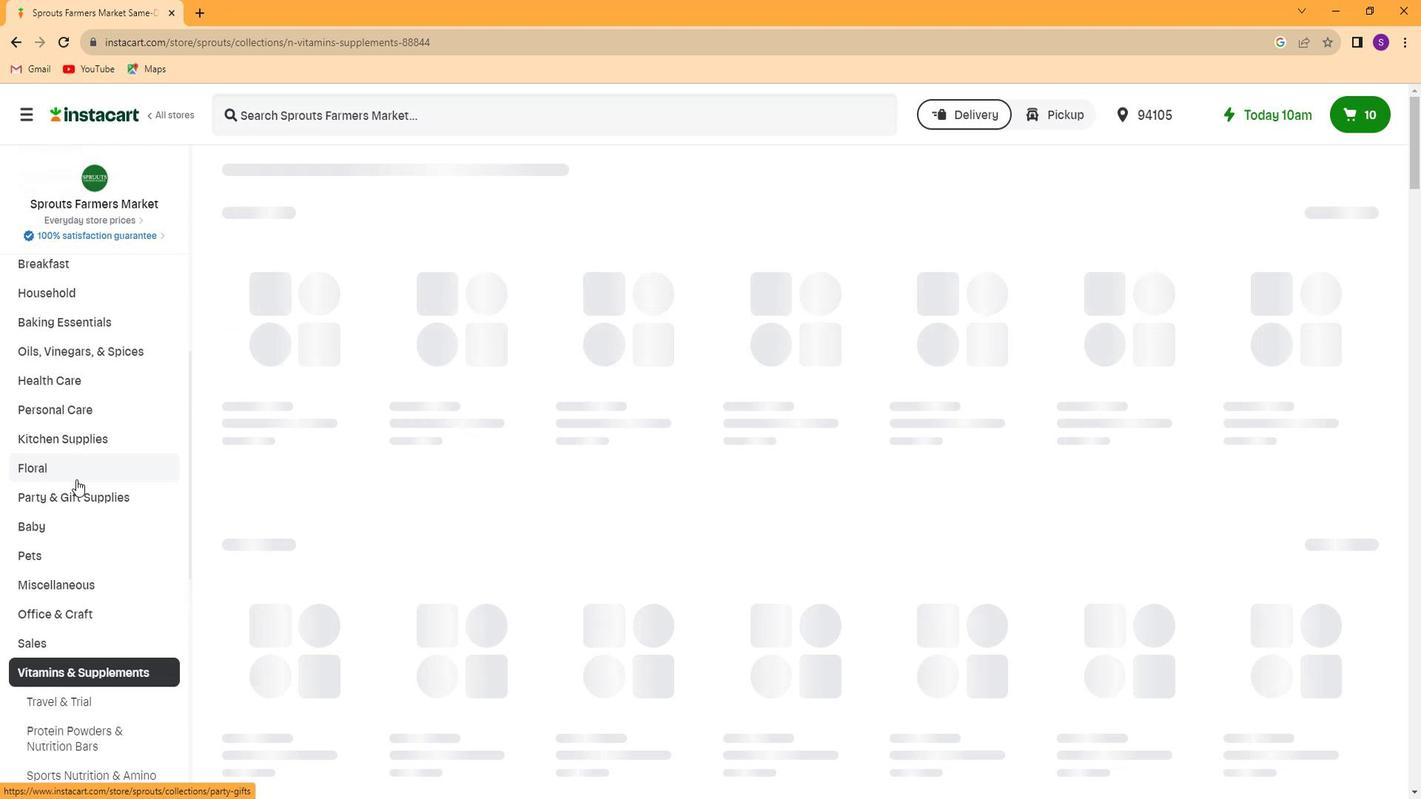 
Action: Mouse scrolled (71, 488) with delta (0, 0)
Screenshot: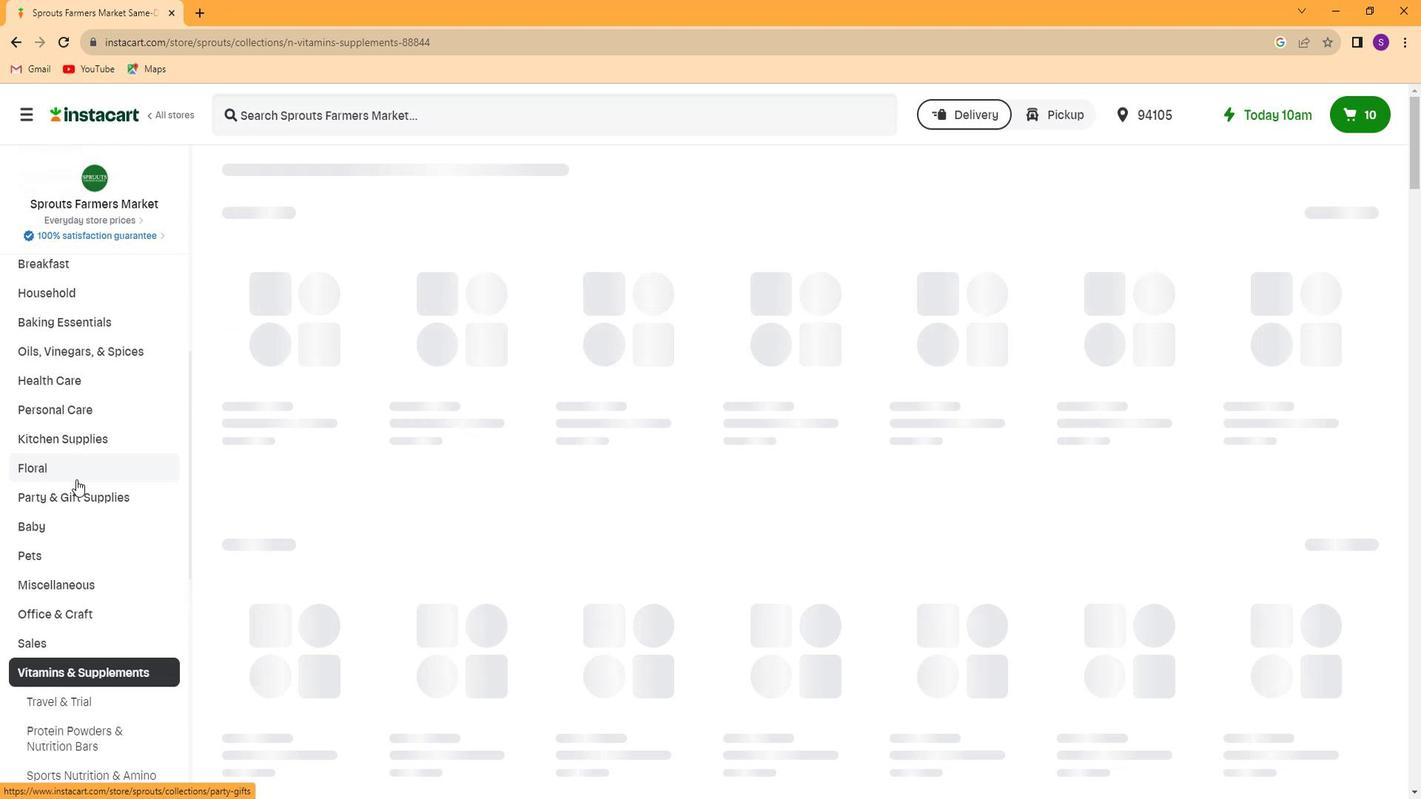 
Action: Mouse moved to (72, 482)
Screenshot: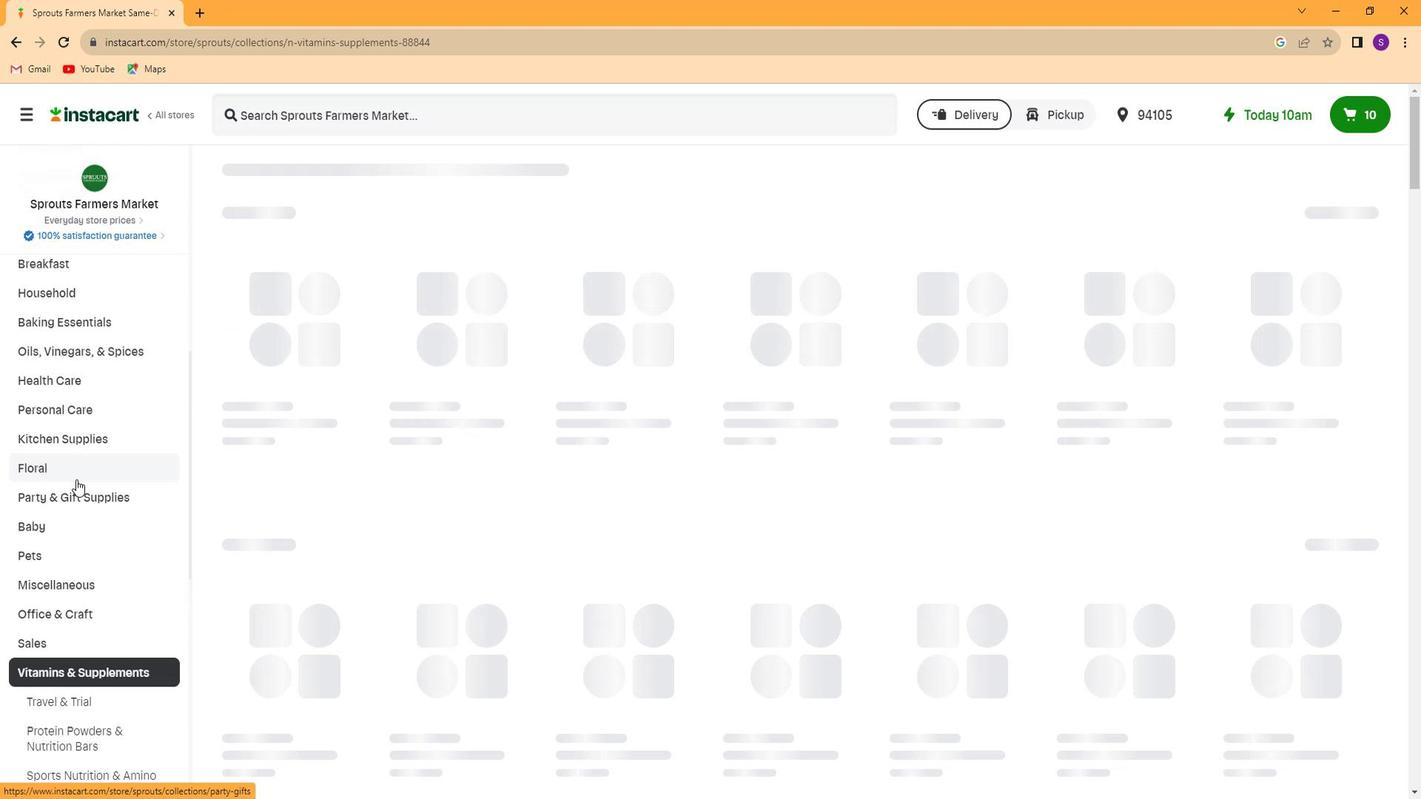 
Action: Mouse scrolled (72, 481) with delta (0, 0)
Screenshot: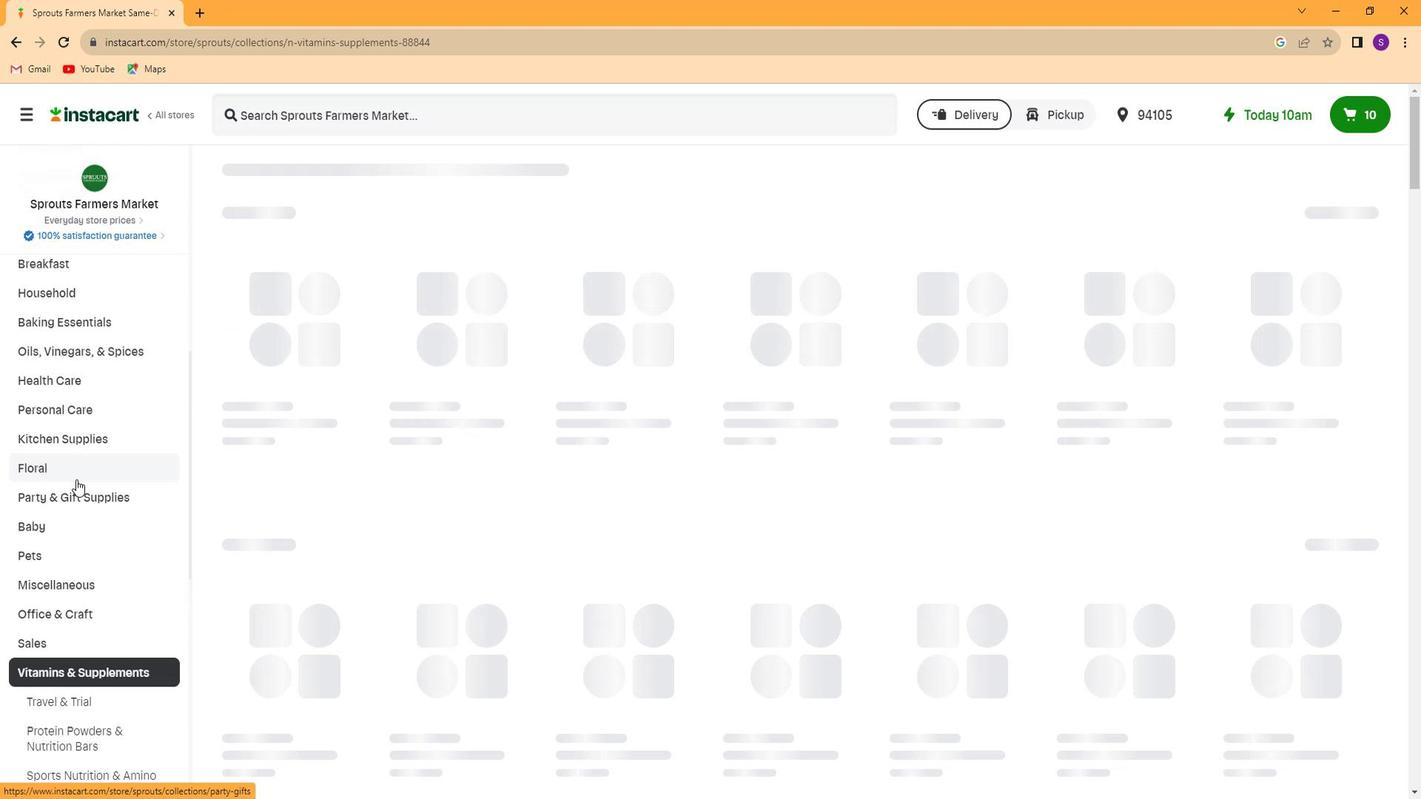 
Action: Mouse moved to (74, 473)
Screenshot: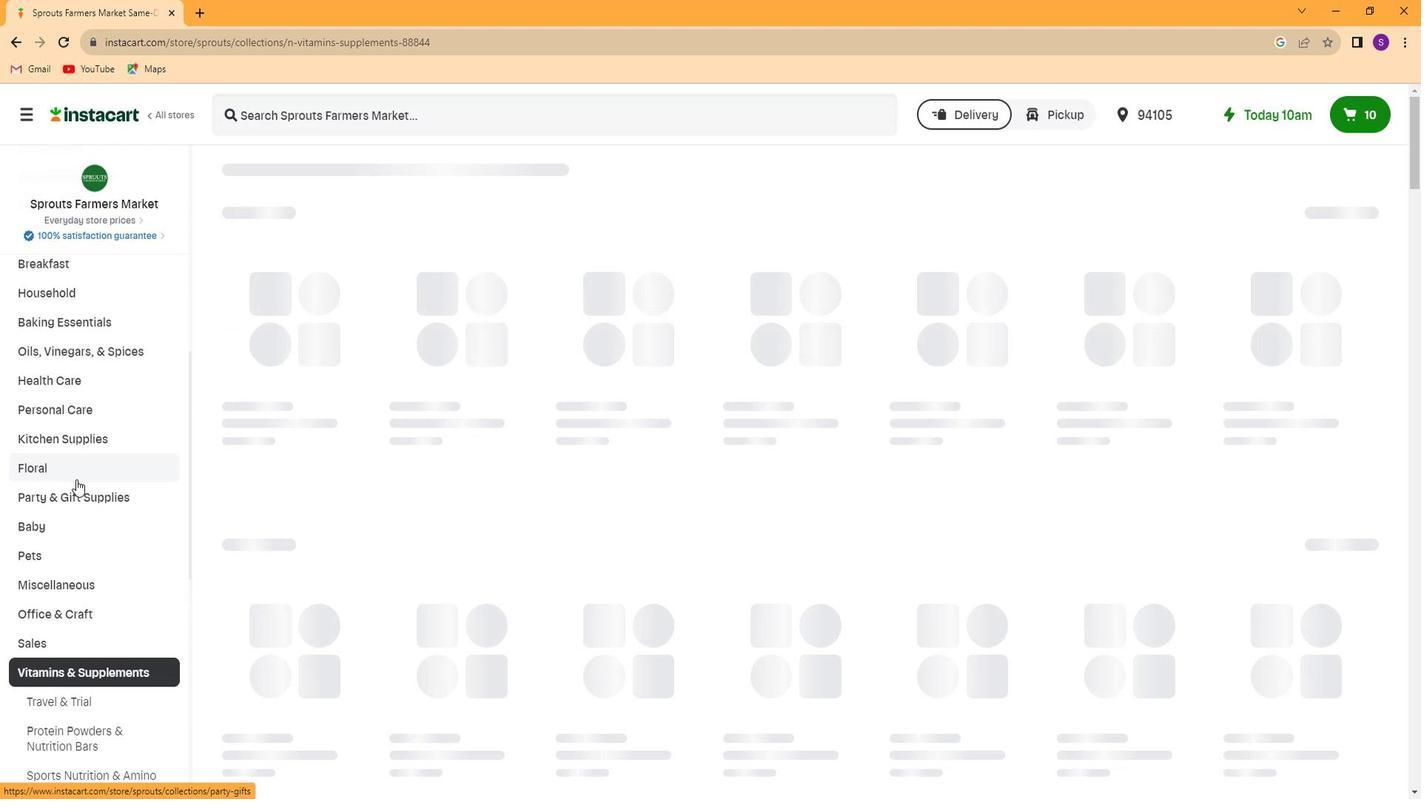 
Action: Mouse scrolled (74, 472) with delta (0, 0)
Screenshot: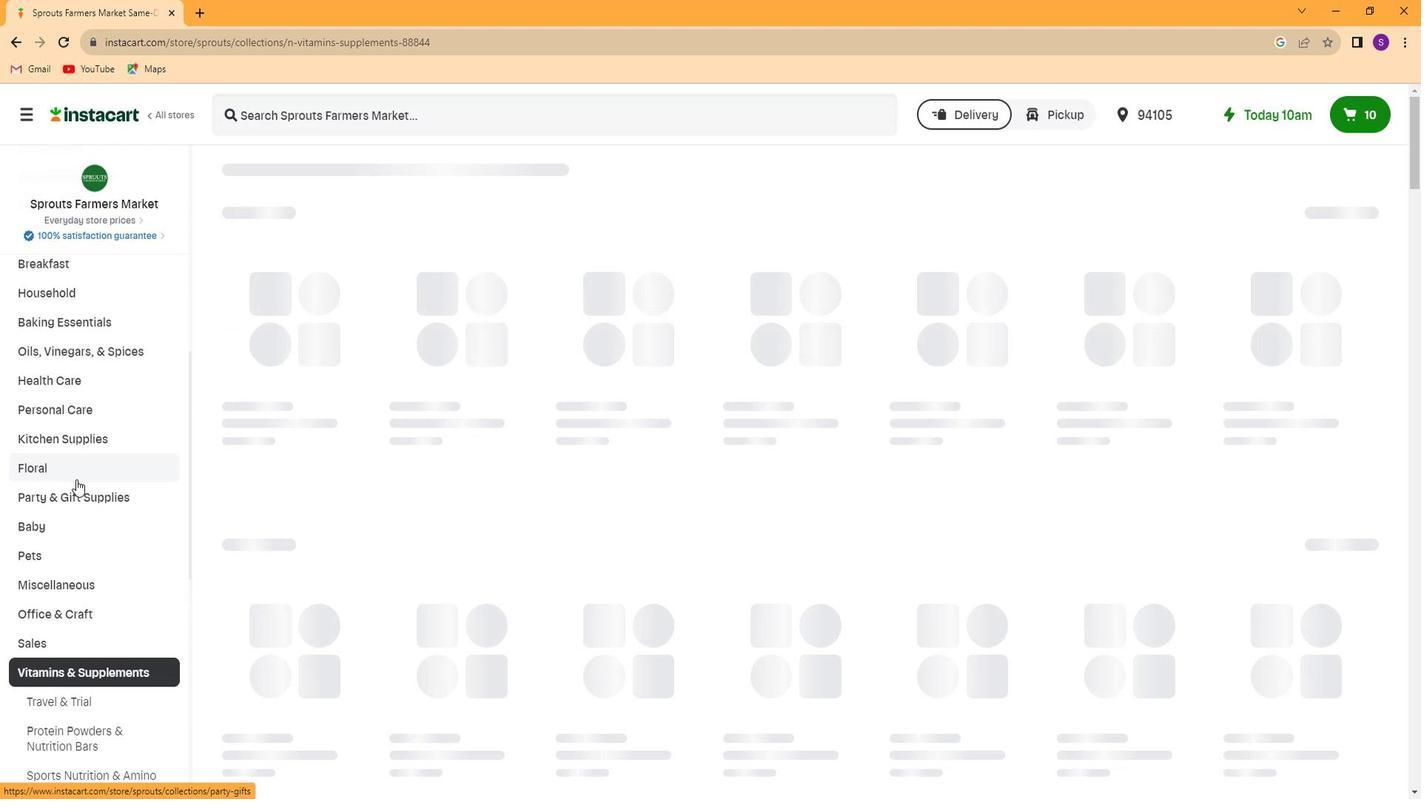 
Action: Mouse moved to (97, 640)
Screenshot: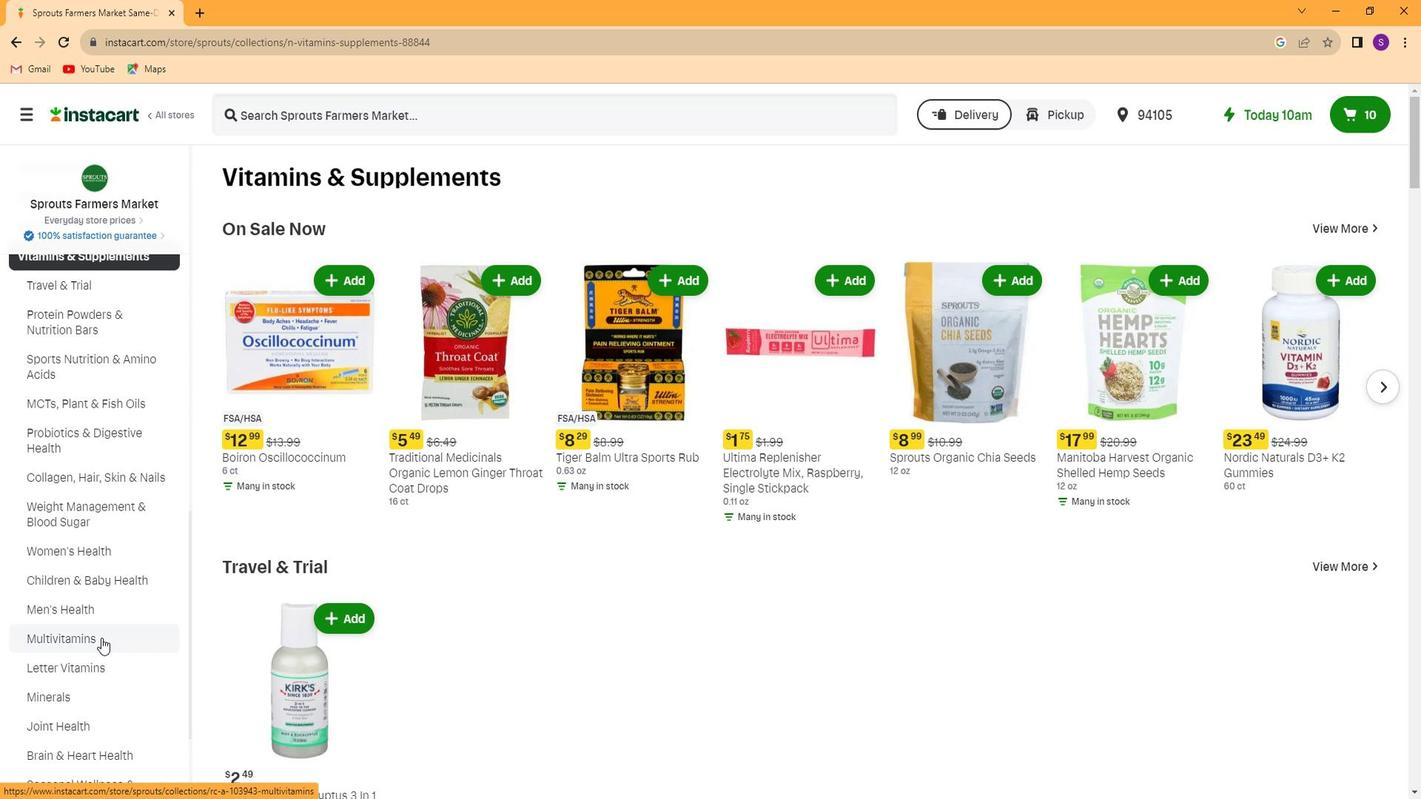 
Action: Mouse pressed left at (97, 640)
Screenshot: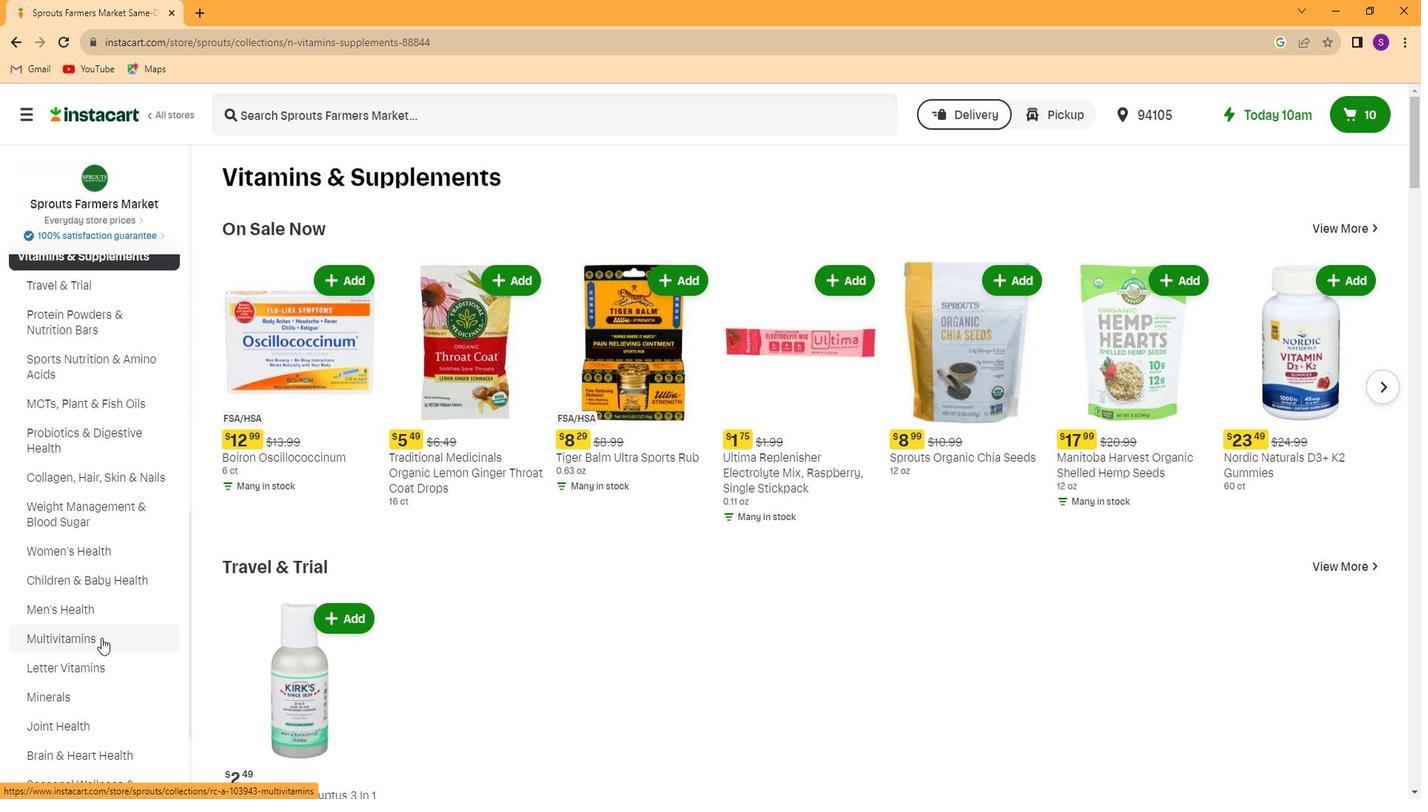 
Action: Mouse moved to (556, 117)
Screenshot: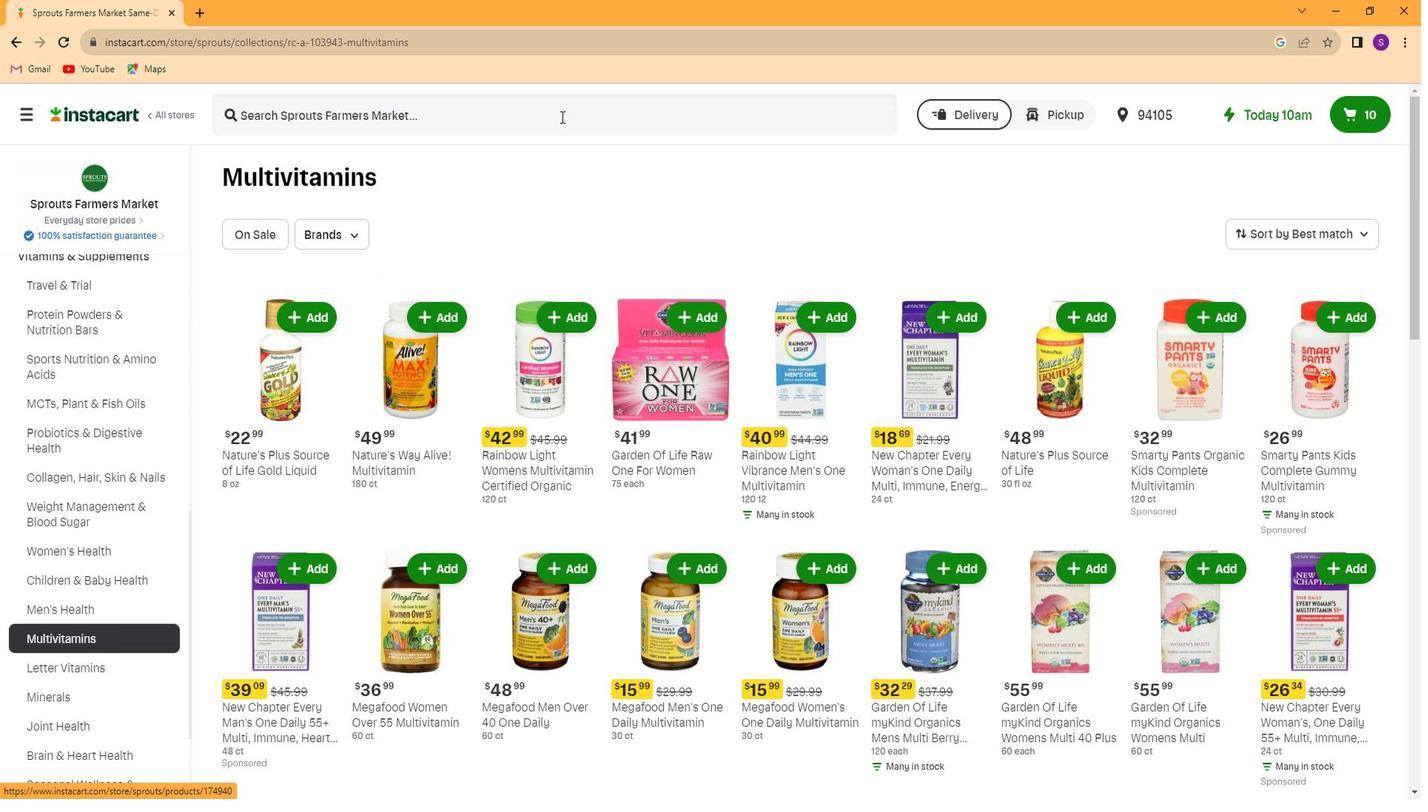 
Action: Mouse pressed left at (556, 117)
Screenshot: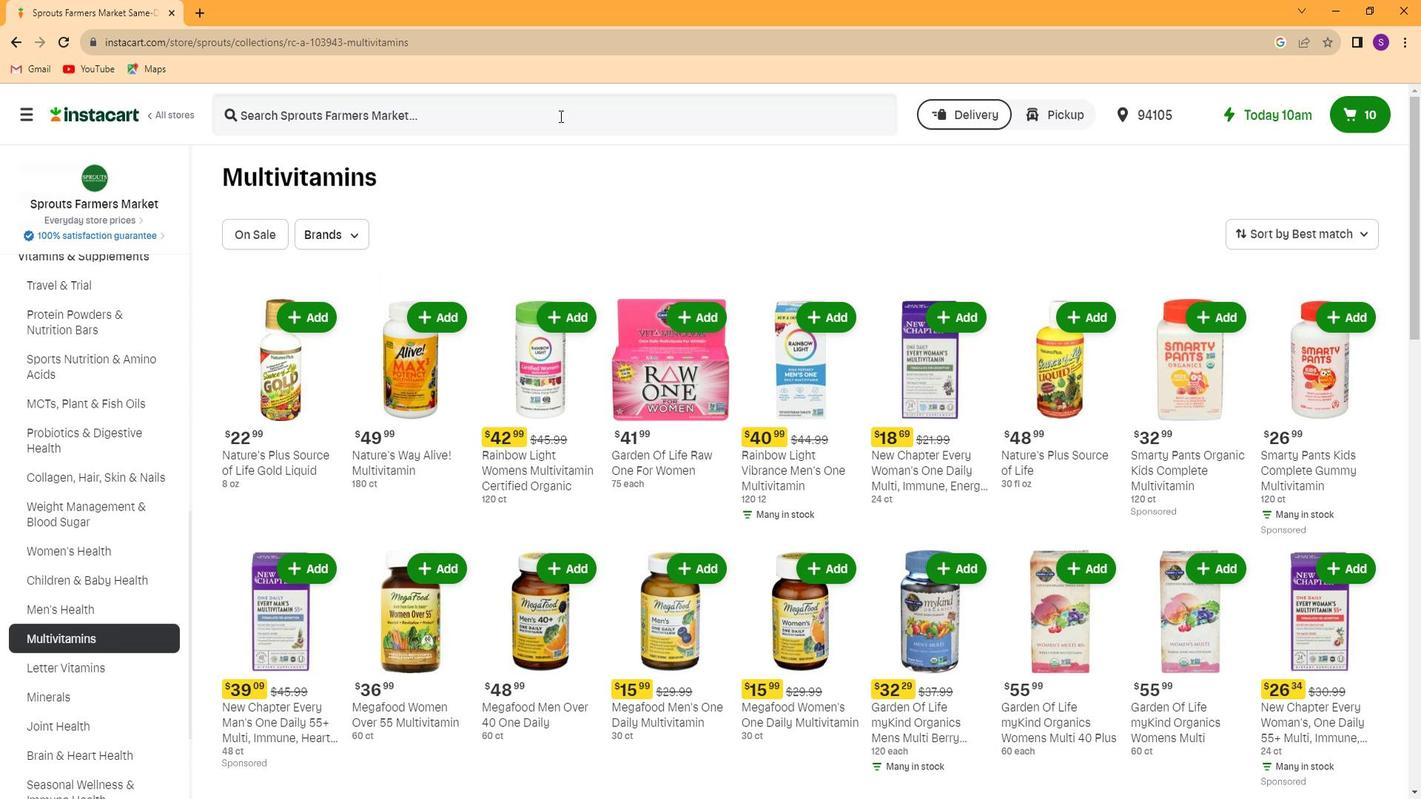 
Action: Key pressed <Key.caps_lock>M<Key.caps_lock>egafood<Key.space><Key.caps_lock>ME<Key.caps_lock>n<Key.space>55<Key.shift_r>+<Key.space><Key.caps_lock>M<Key.caps_lock>ultivitamin<Key.enter>
Screenshot: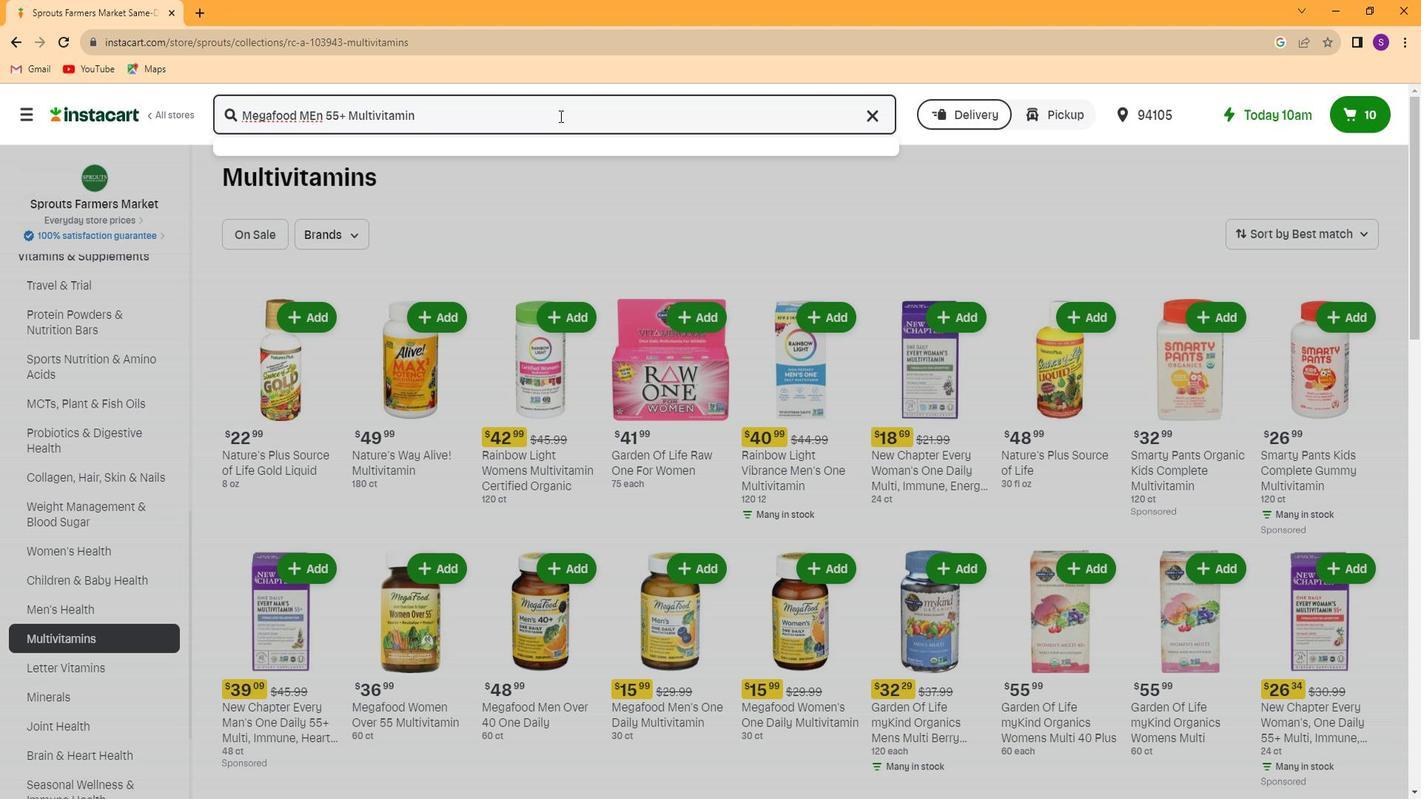 
Action: Mouse moved to (719, 238)
Screenshot: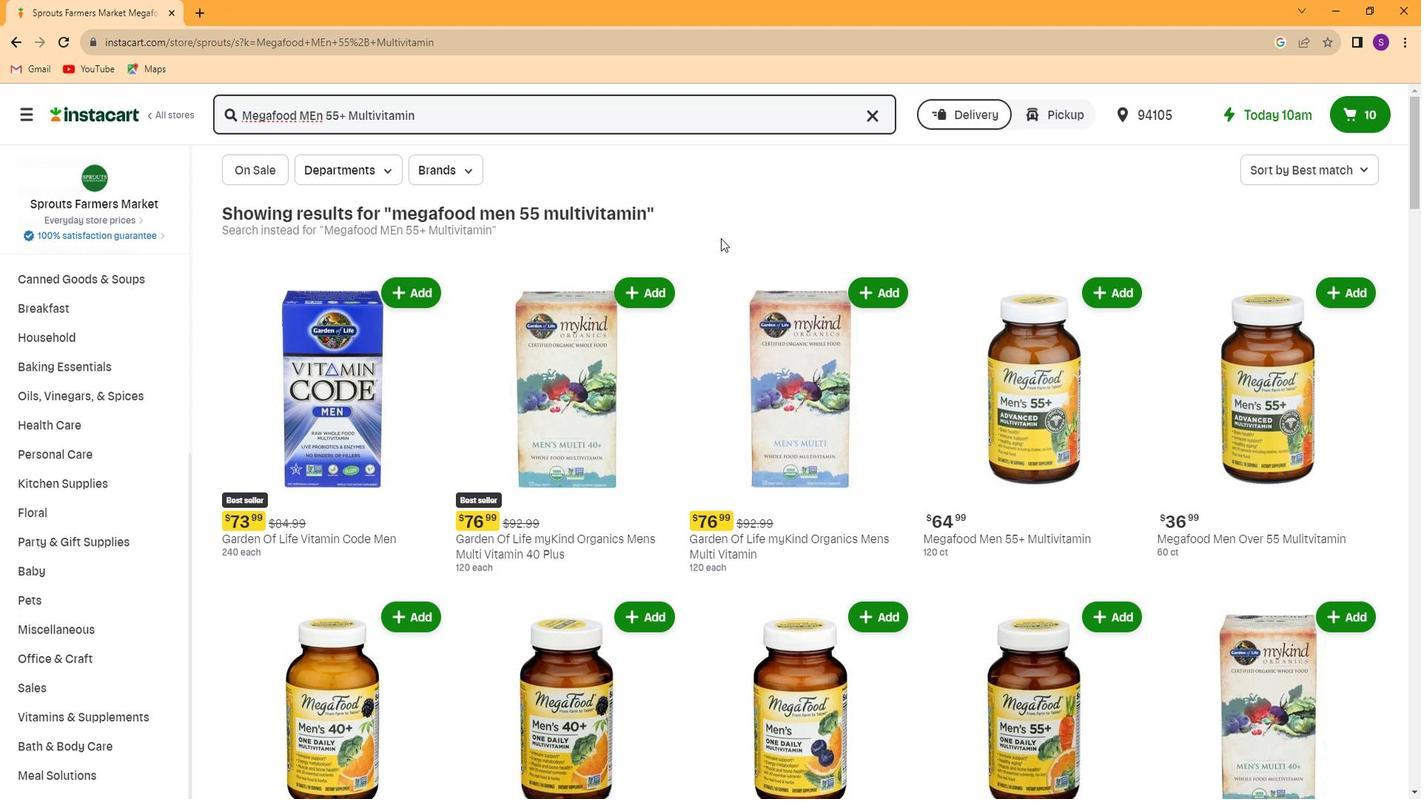 
Action: Mouse scrolled (719, 237) with delta (0, 0)
Screenshot: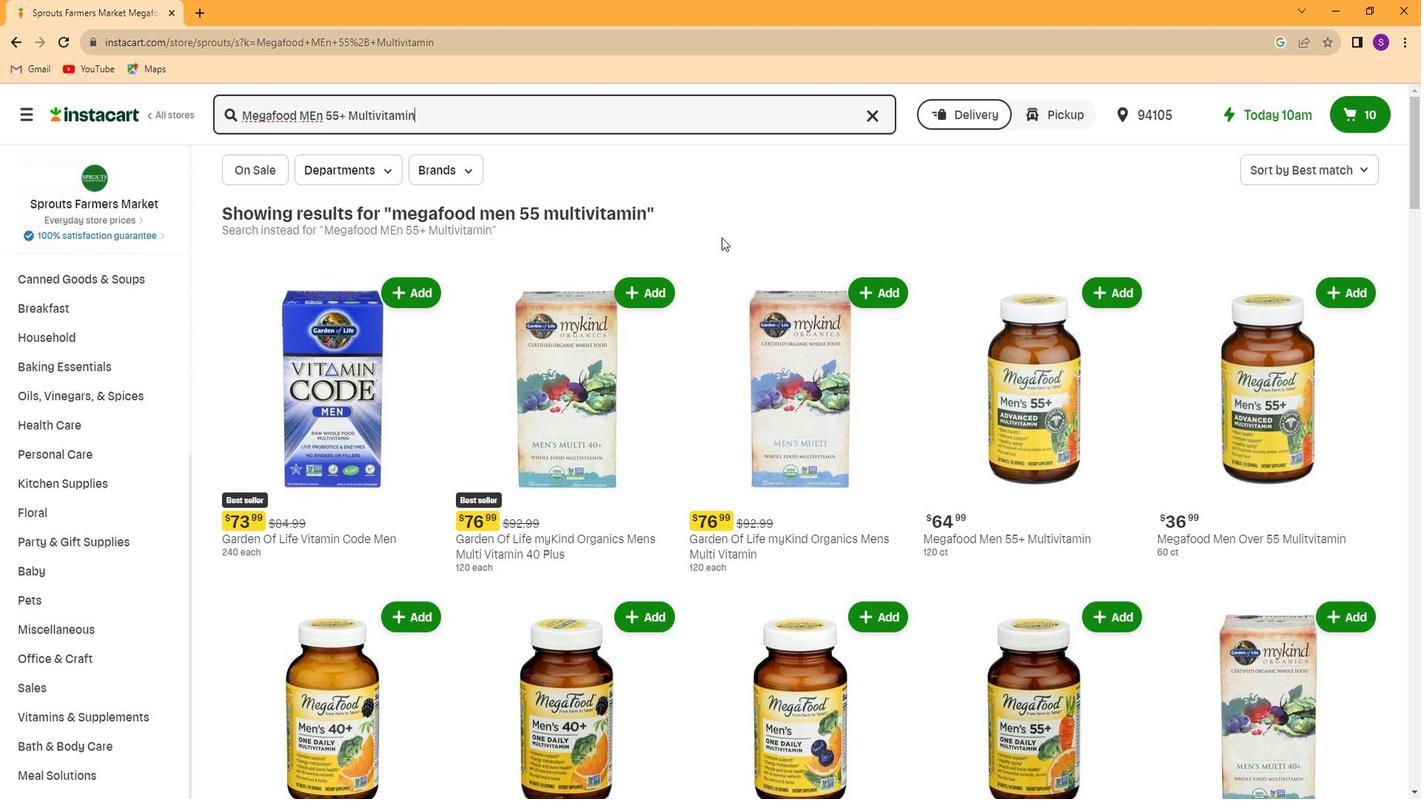 
Action: Mouse moved to (1109, 218)
Screenshot: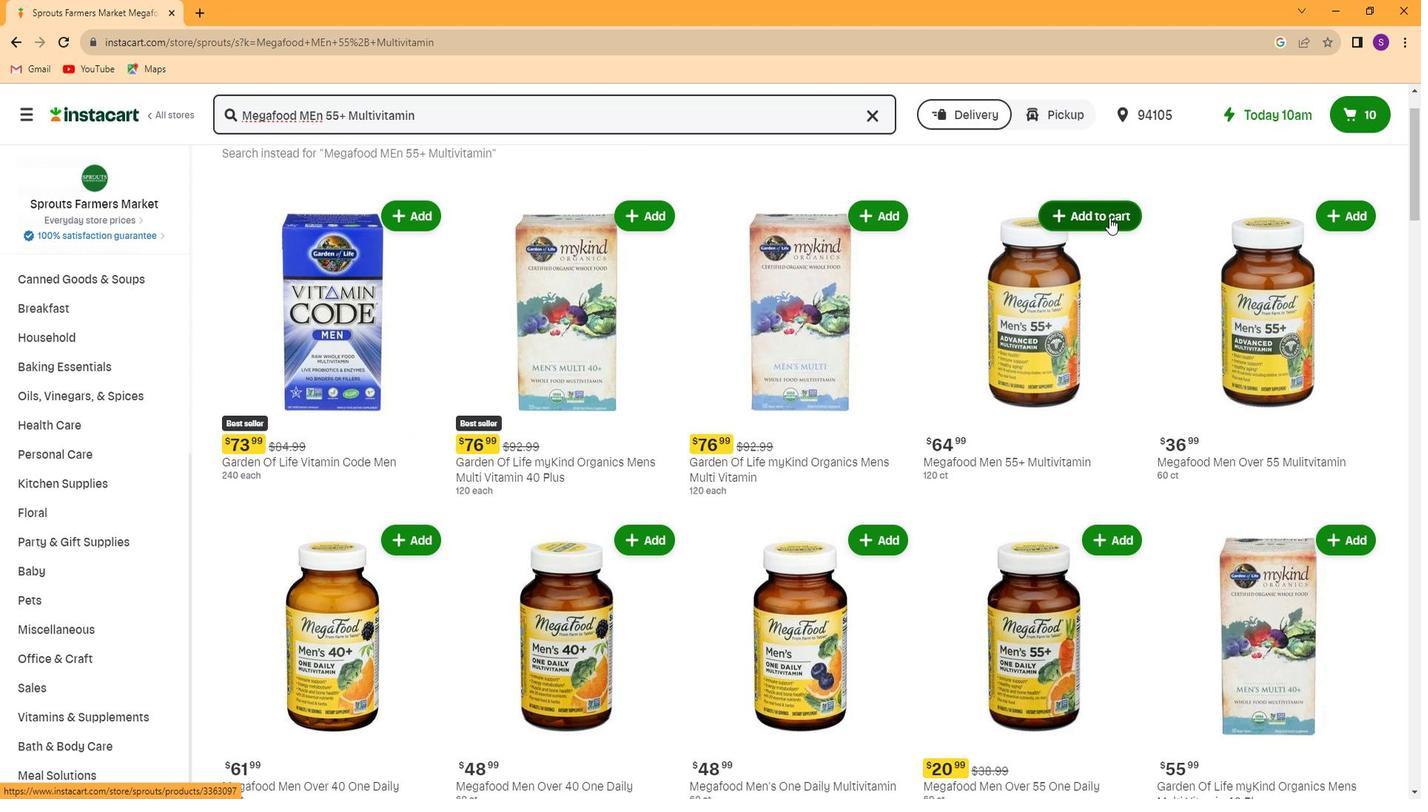 
Action: Mouse pressed left at (1109, 218)
Screenshot: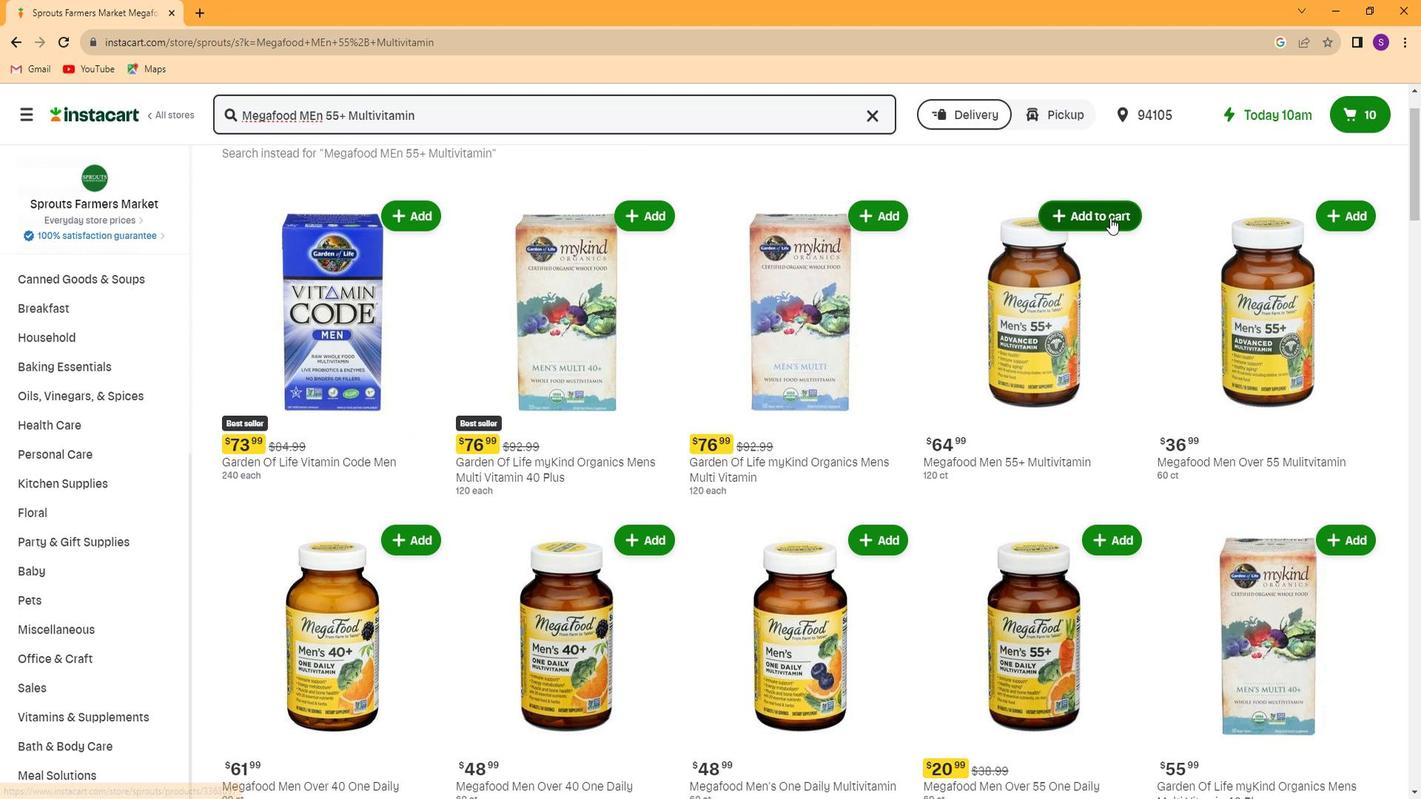 
Action: Mouse moved to (804, 485)
Screenshot: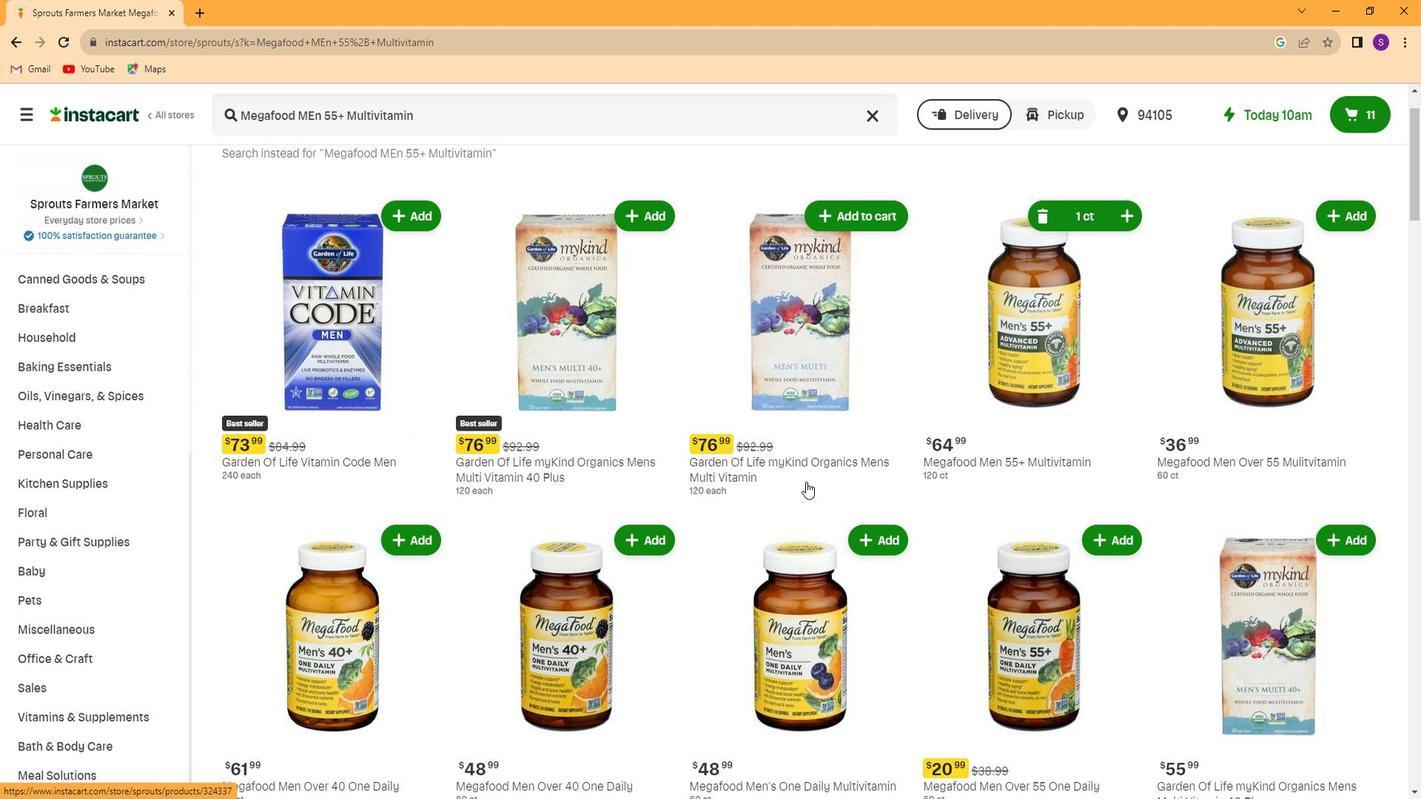 
